 Task: Open Card Sales Contract Review in Board Competitive Intelligence Best Practices to Workspace Backup and Recovery Software and add a team member Softage.3@softage.net, a label Green, a checklist Asset Allocation, an attachment from your computer, a color Green and finally, add a card description 'Plan and execute company team-building conference with guest speakers on leadership' and a comment 'This task requires us to be adaptable and flexible, willing to adjust our approach as needed based on new information or feedback.'. Add a start date 'Jan 07, 1900' with a due date 'Jan 14, 1900'
Action: Mouse moved to (83, 307)
Screenshot: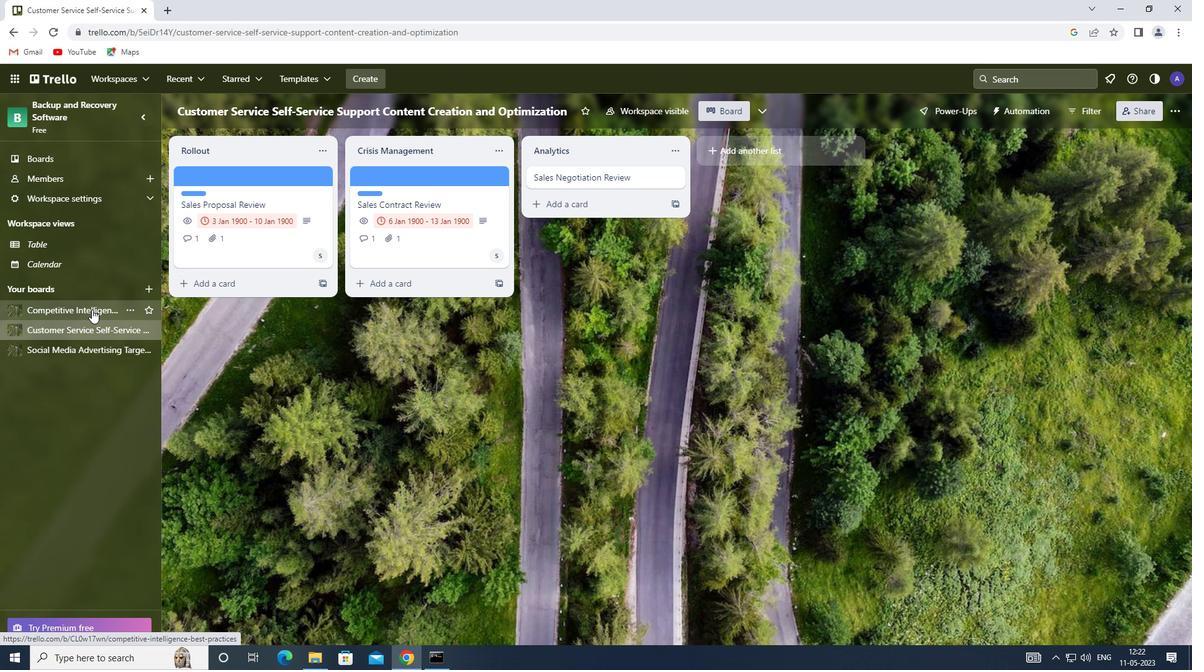 
Action: Mouse pressed left at (83, 307)
Screenshot: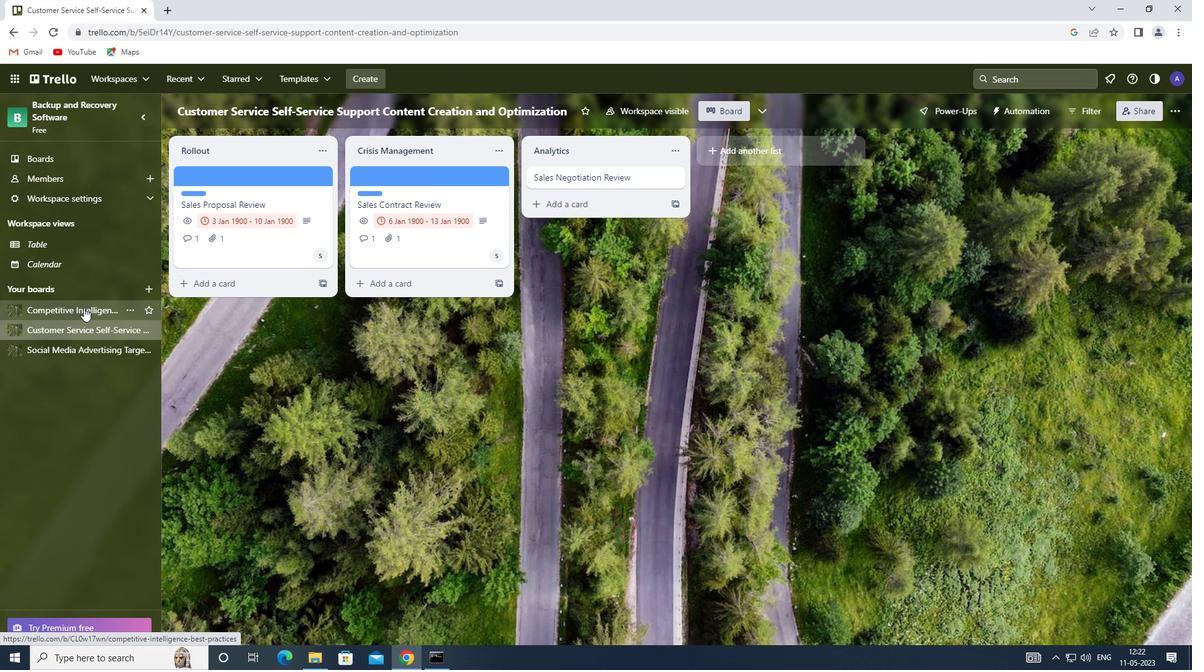 
Action: Mouse moved to (559, 172)
Screenshot: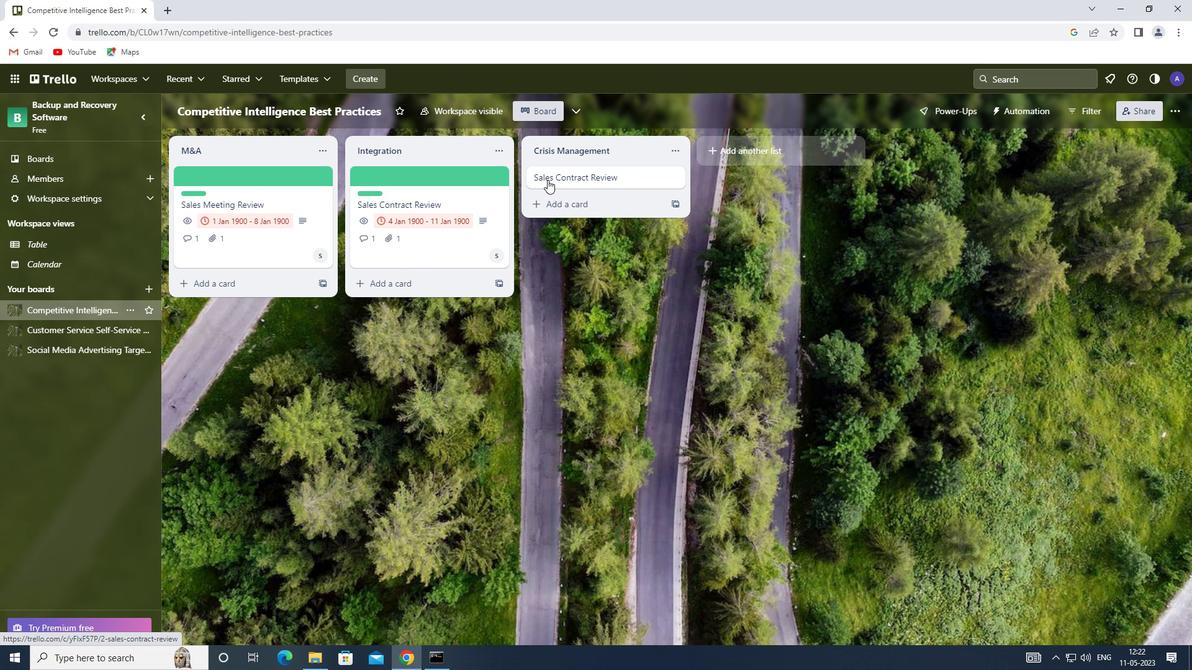 
Action: Mouse pressed left at (559, 172)
Screenshot: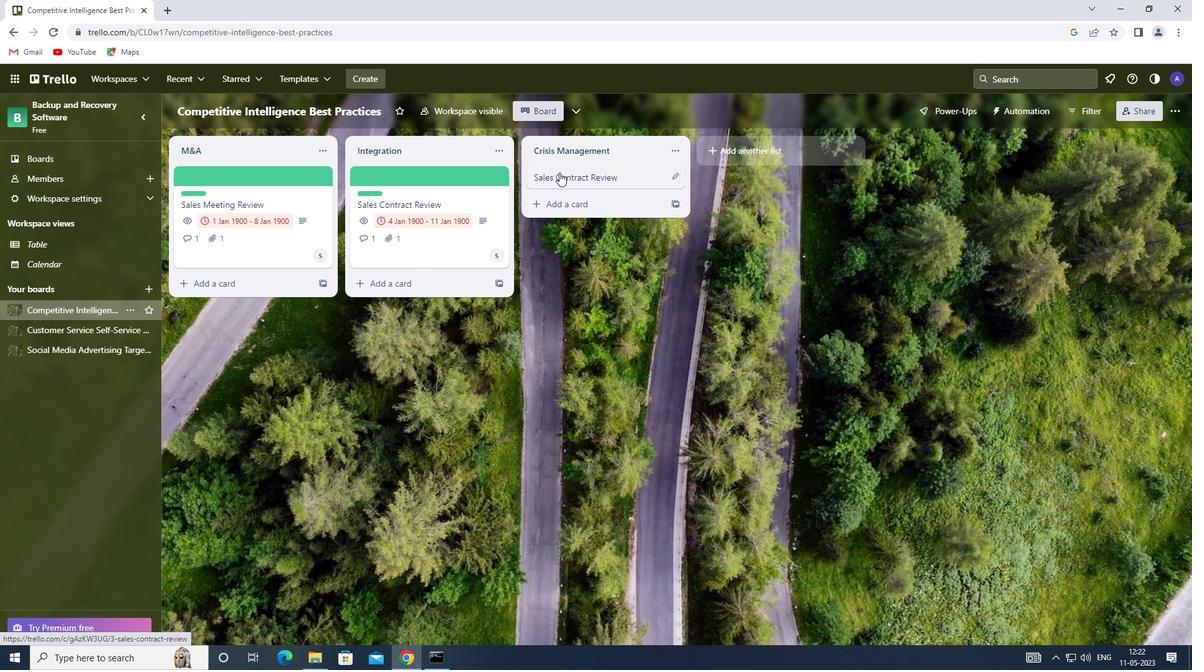 
Action: Mouse moved to (745, 219)
Screenshot: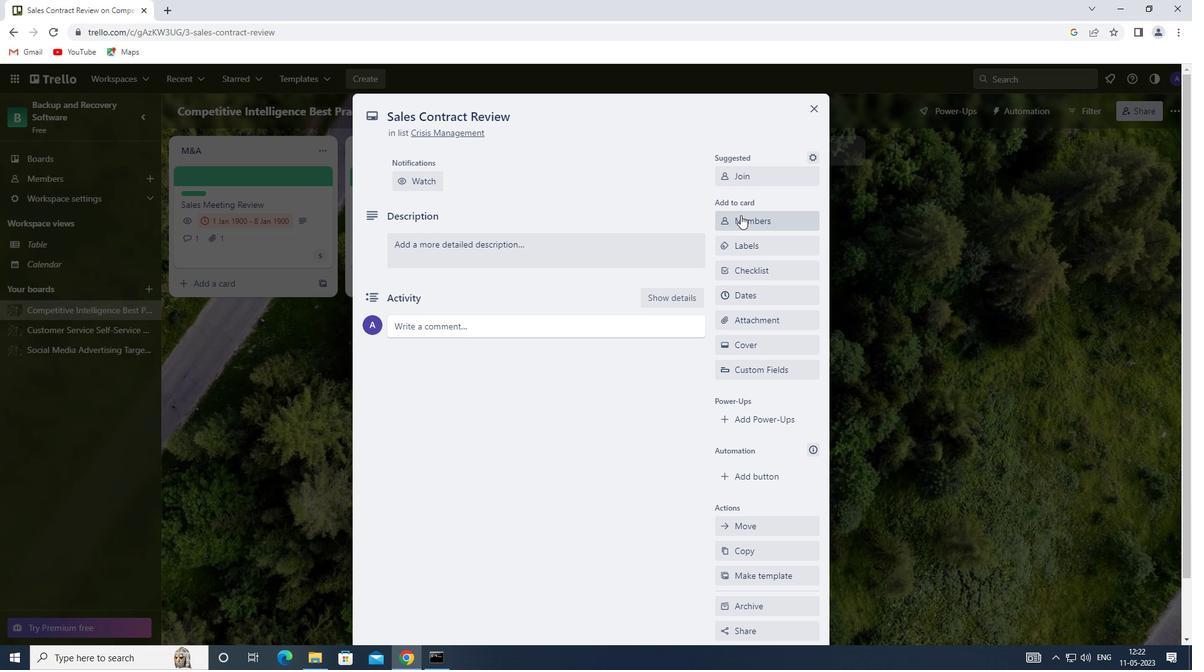 
Action: Mouse pressed left at (745, 219)
Screenshot: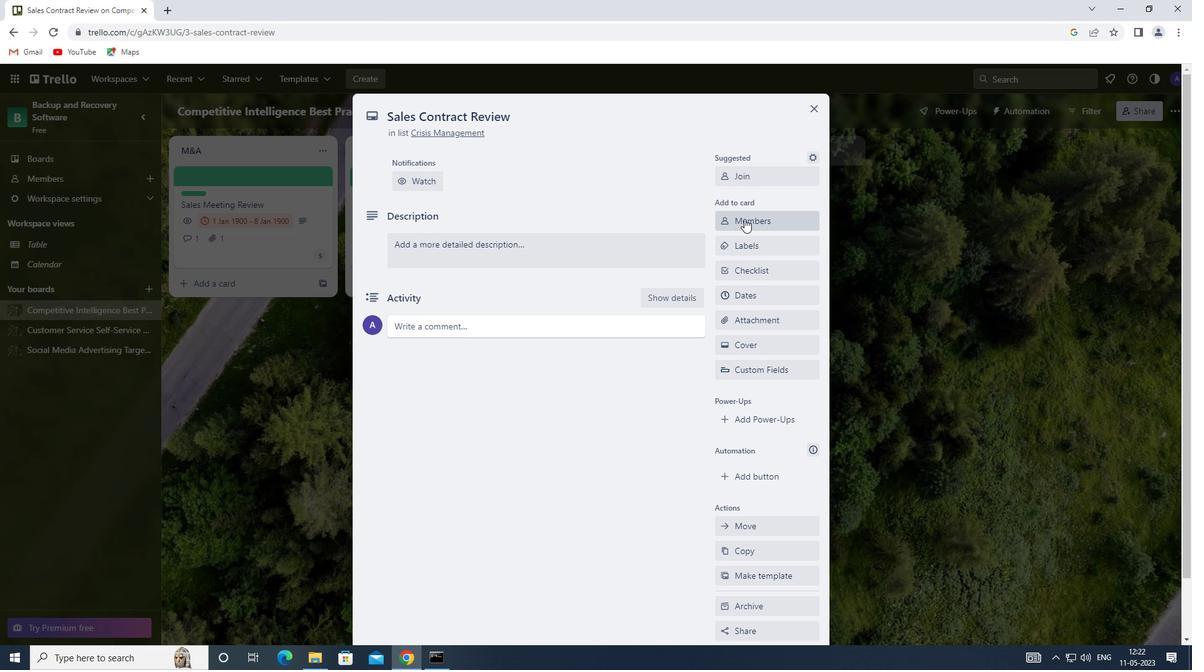
Action: Mouse moved to (748, 278)
Screenshot: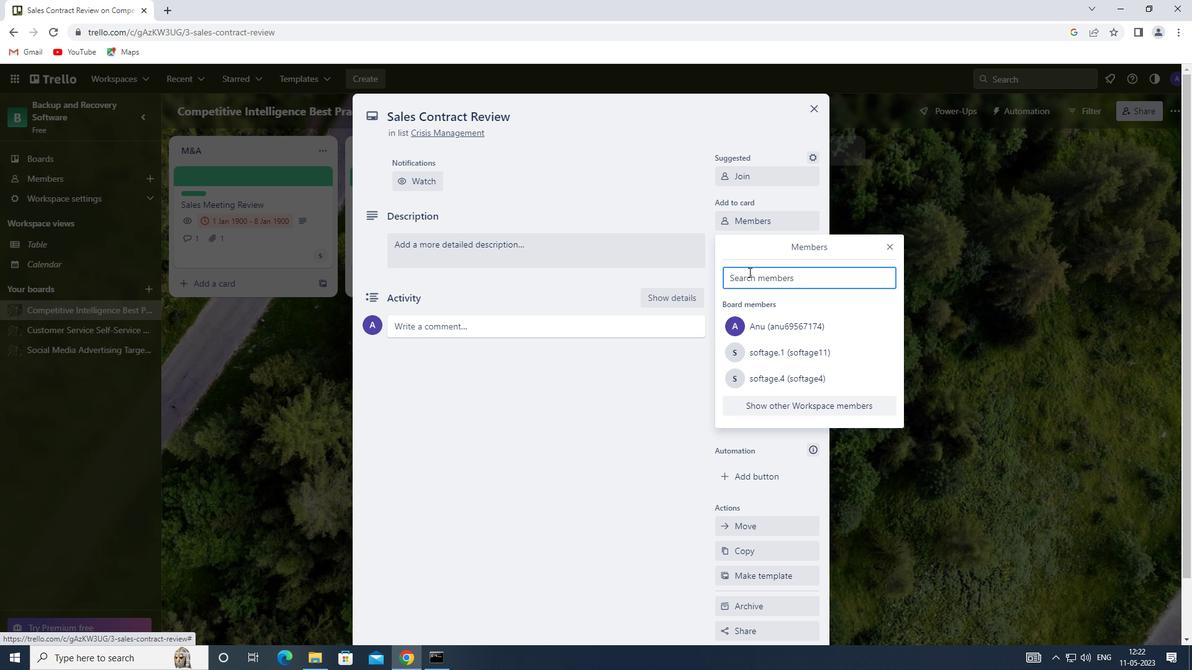 
Action: Mouse pressed left at (748, 278)
Screenshot: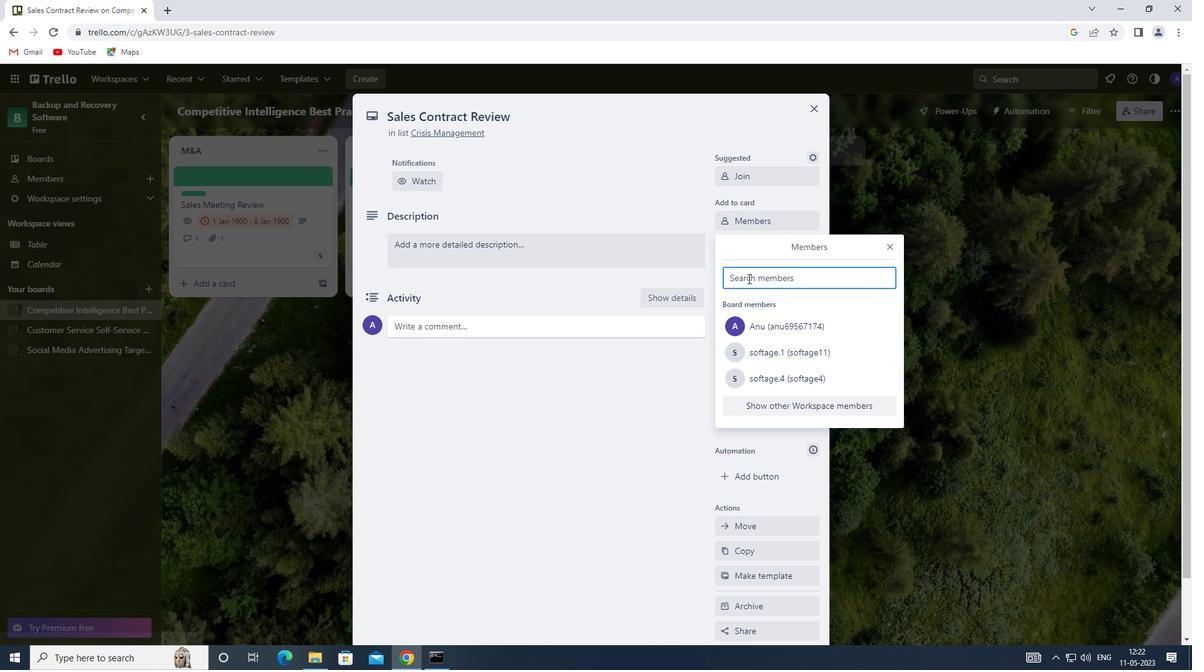 
Action: Key pressed <Key.shift>SOFTAGE.3<Key.shift>@SOFTAGE.NET
Screenshot: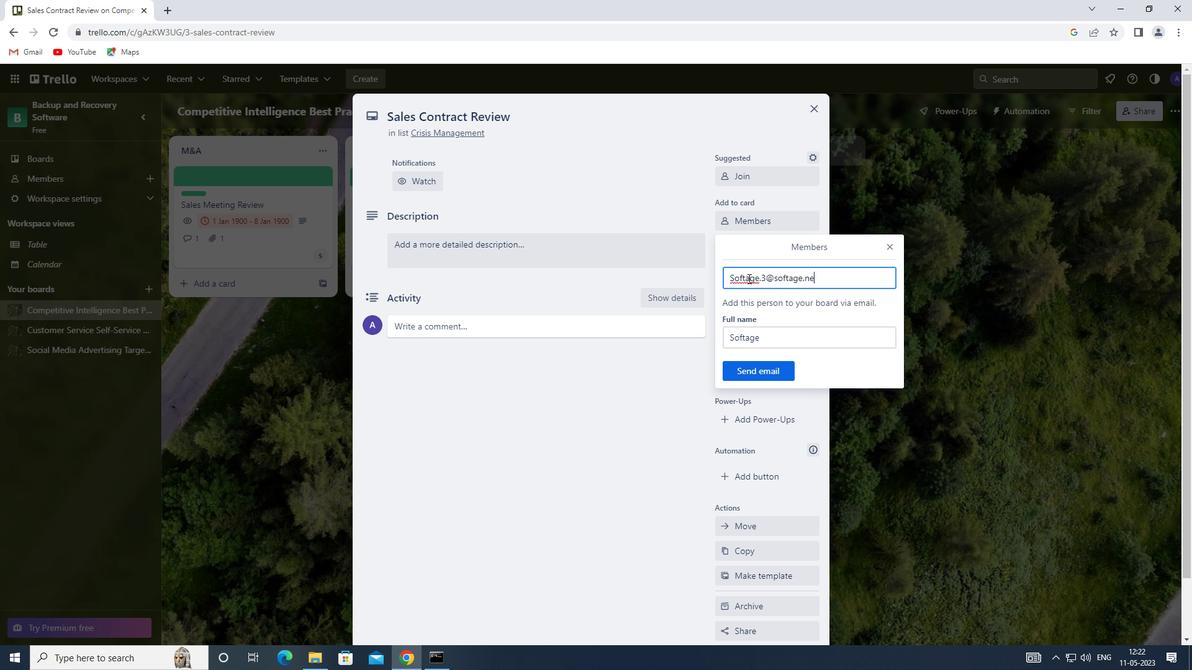 
Action: Mouse moved to (741, 371)
Screenshot: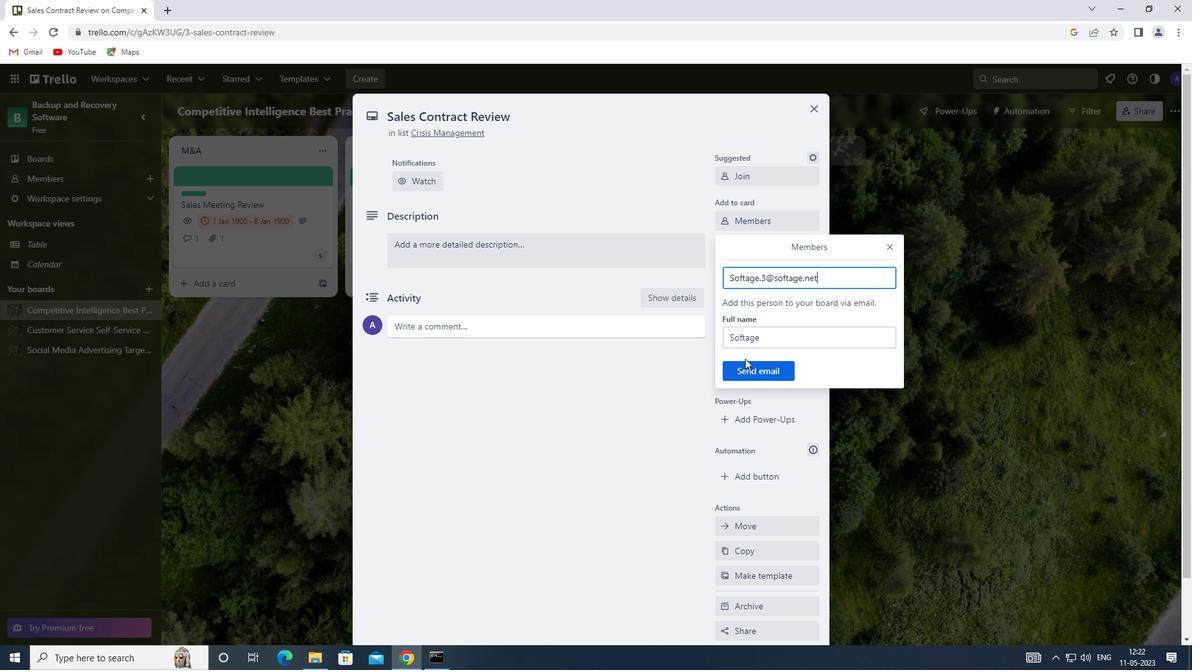 
Action: Mouse pressed left at (741, 371)
Screenshot: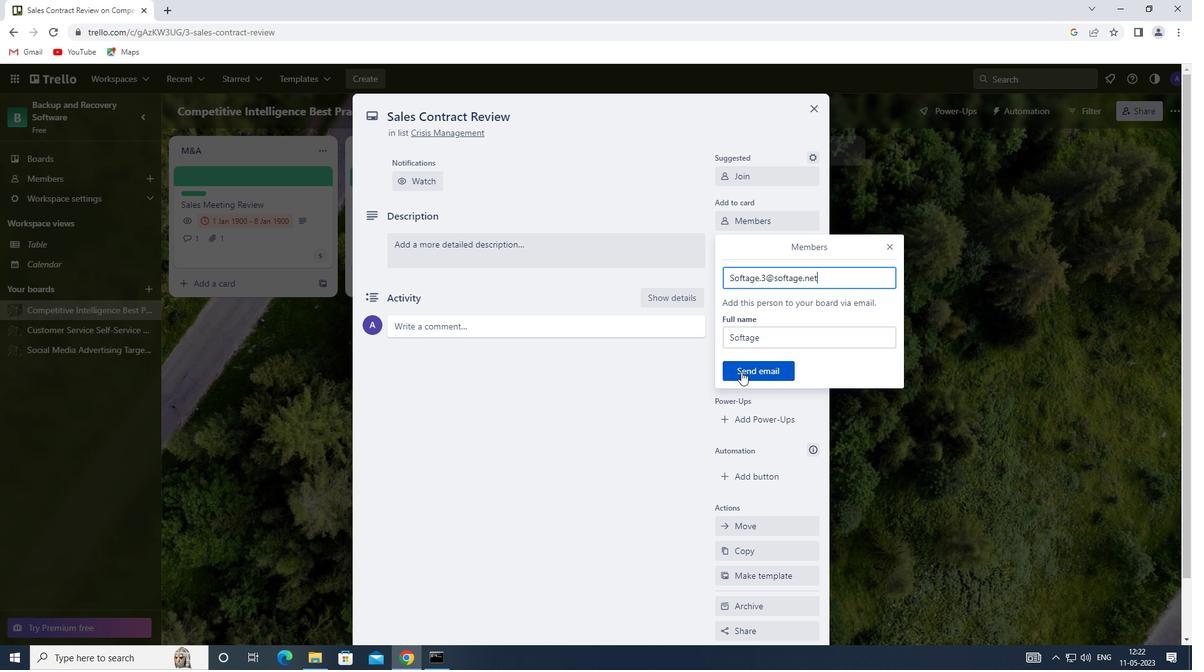 
Action: Mouse moved to (764, 245)
Screenshot: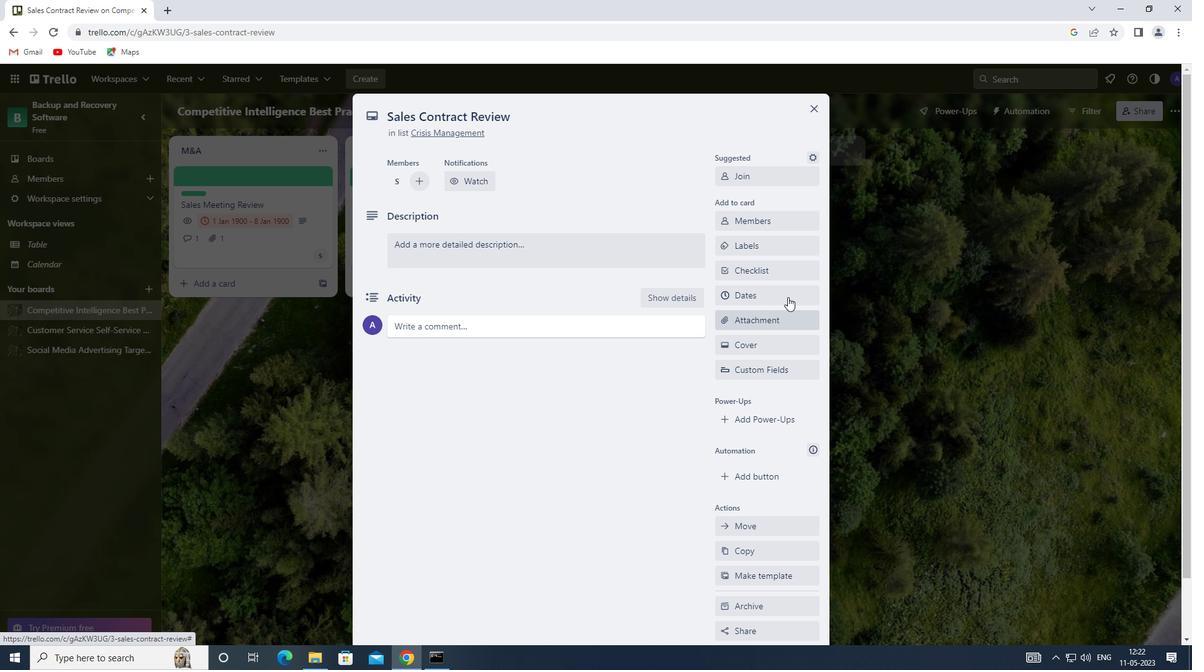
Action: Mouse pressed left at (764, 245)
Screenshot: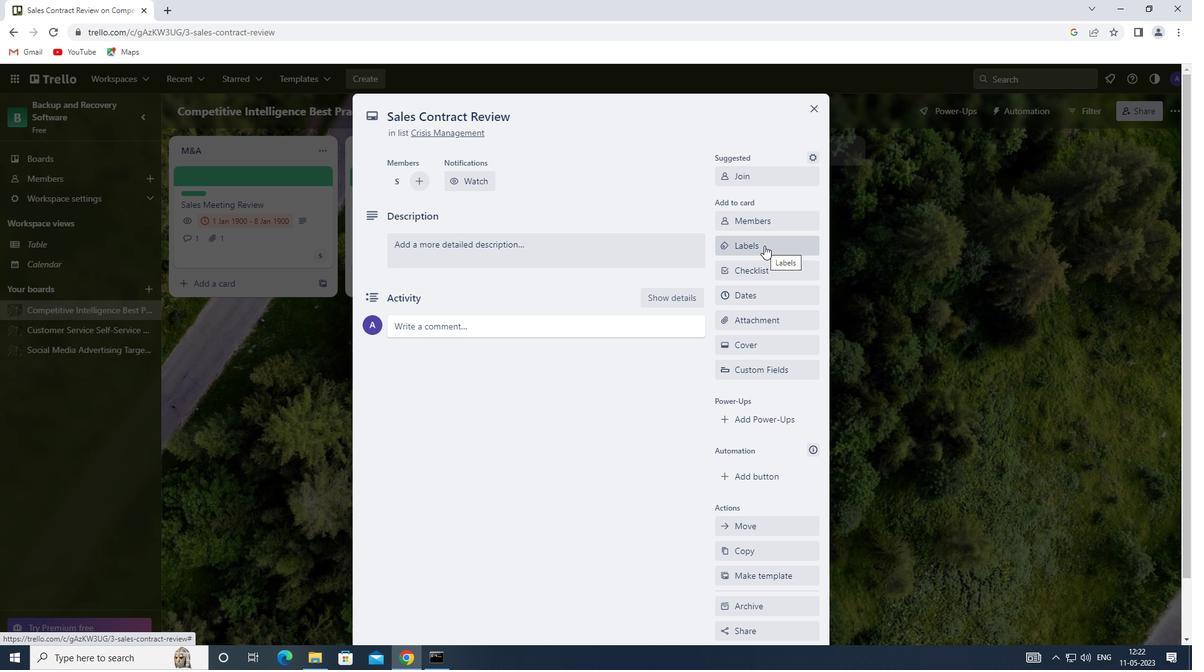 
Action: Mouse moved to (729, 348)
Screenshot: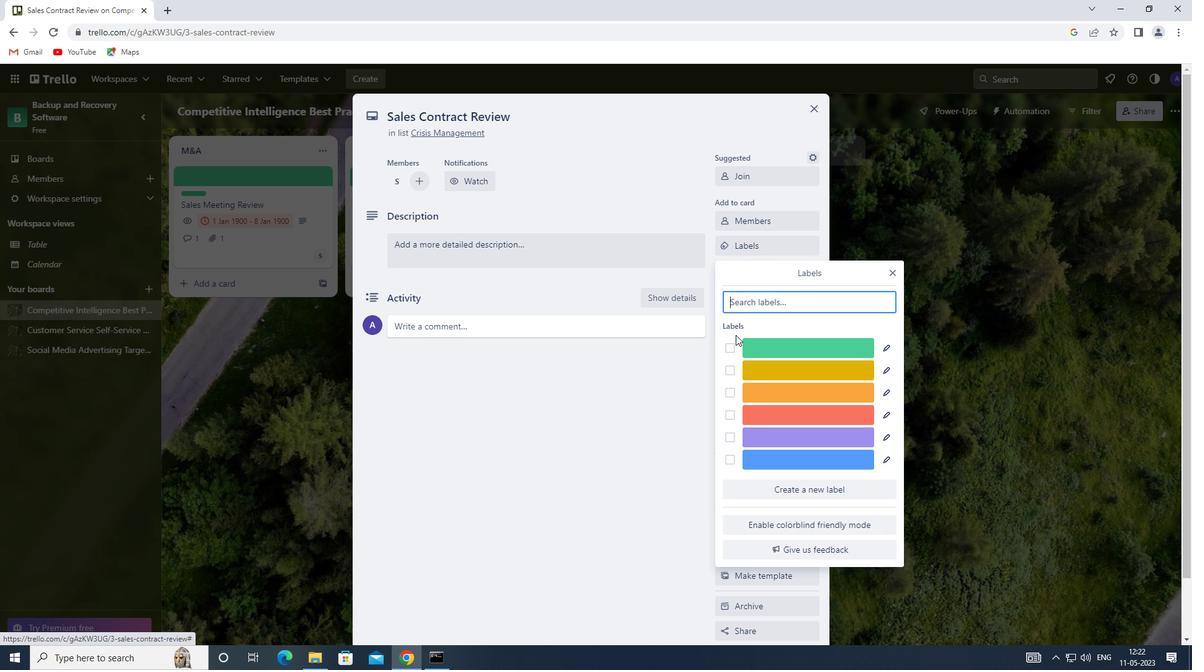 
Action: Mouse pressed left at (729, 348)
Screenshot: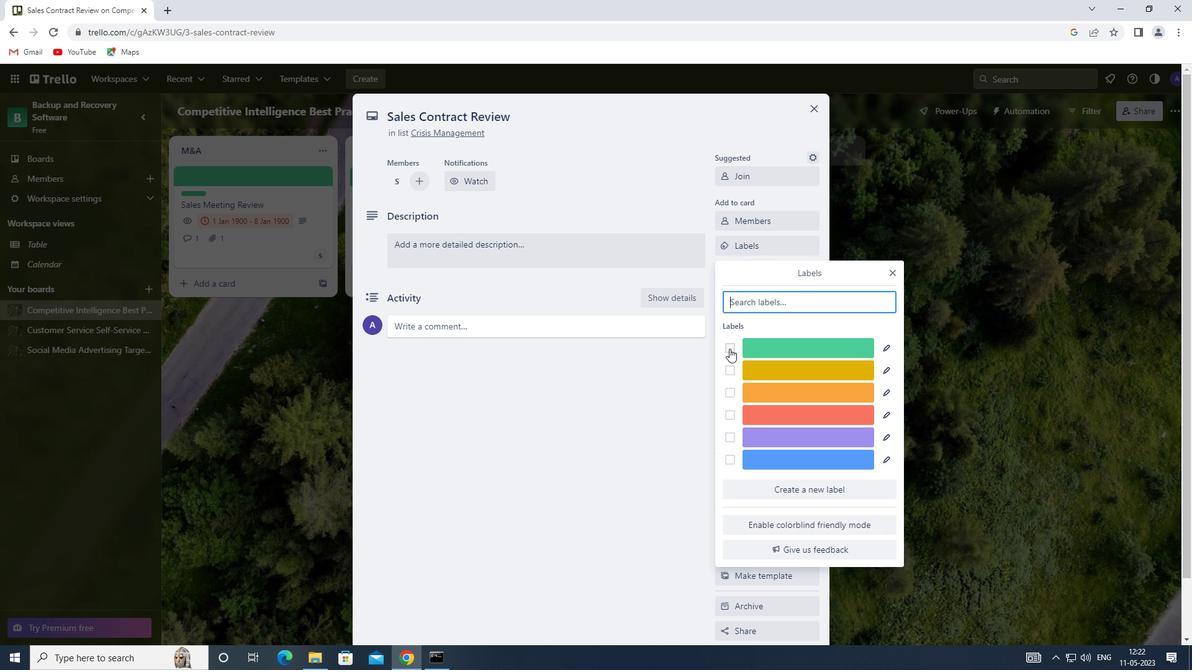 
Action: Mouse moved to (894, 270)
Screenshot: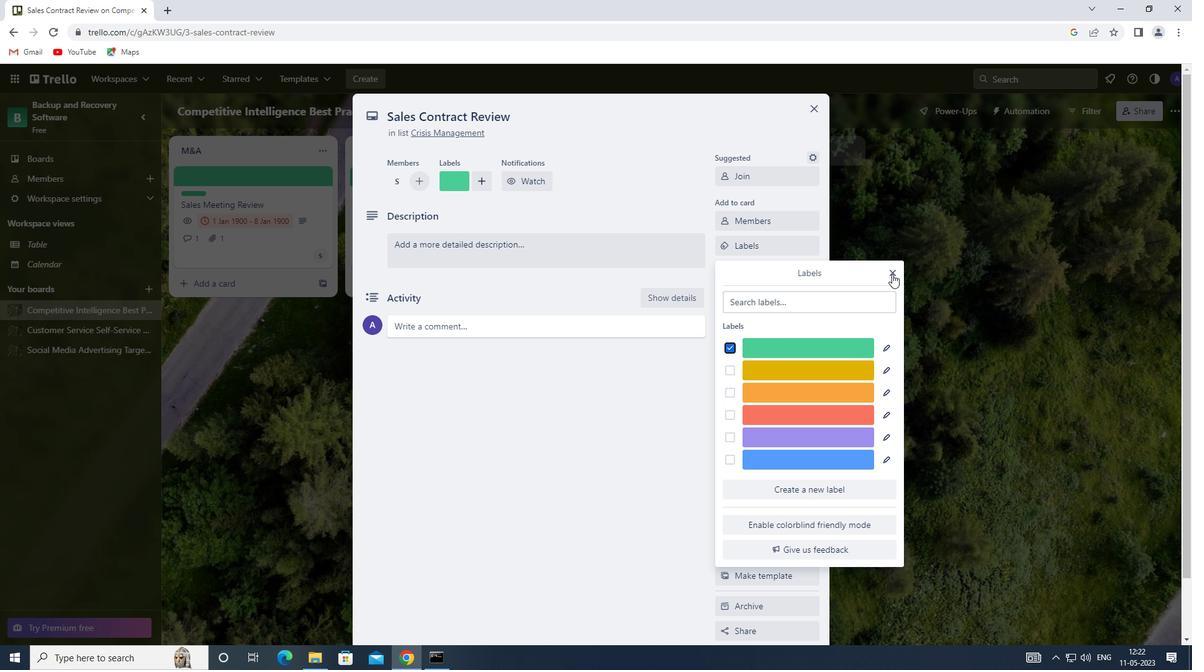 
Action: Mouse pressed left at (894, 270)
Screenshot: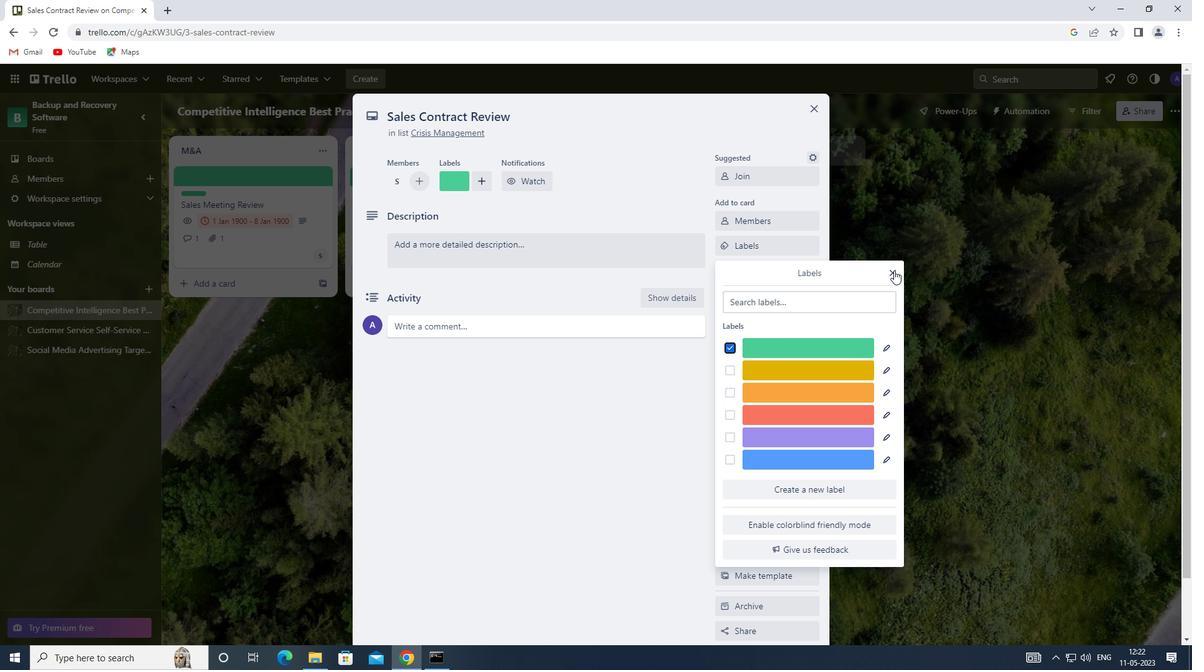 
Action: Mouse moved to (787, 271)
Screenshot: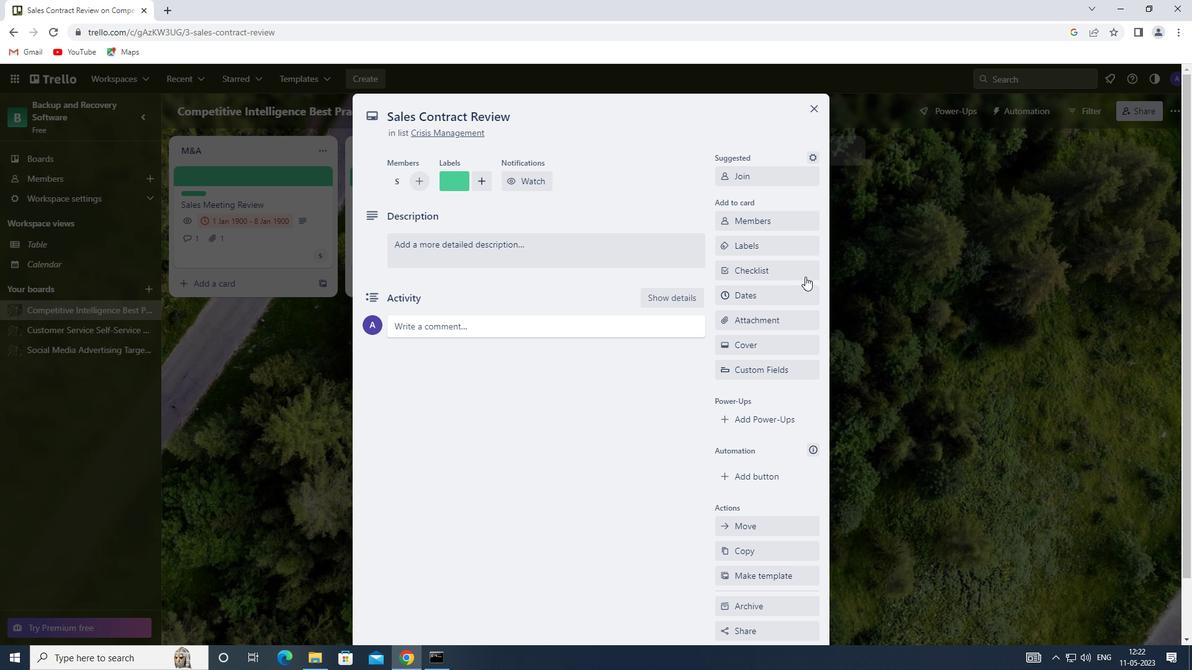 
Action: Mouse pressed left at (787, 271)
Screenshot: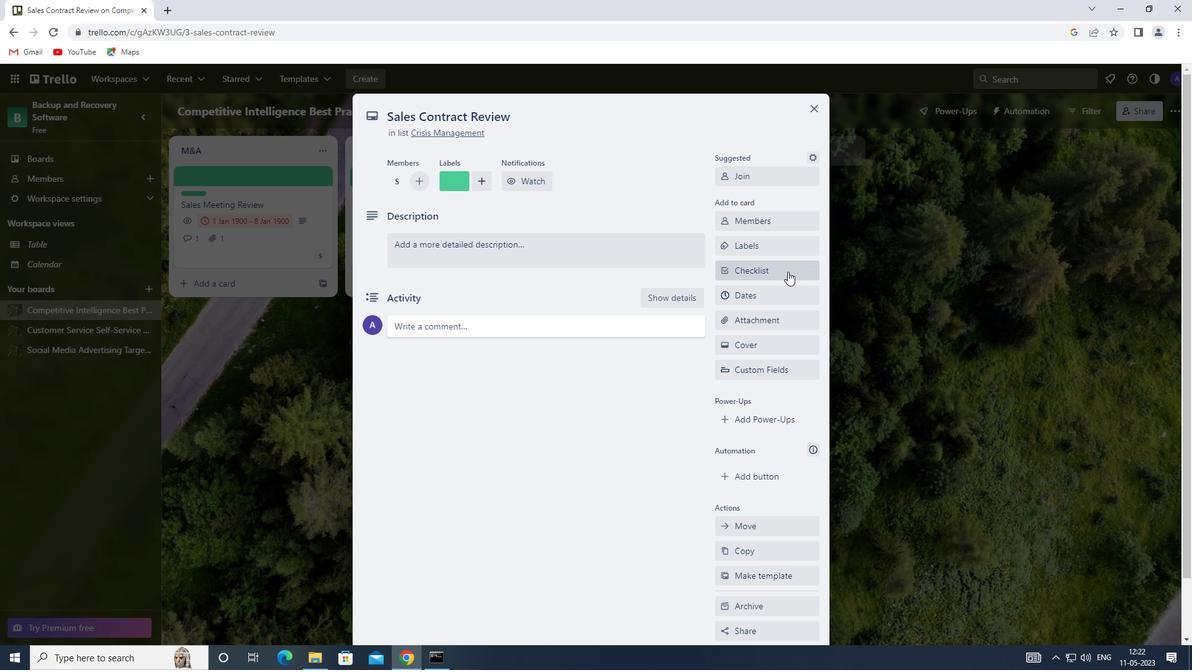 
Action: Mouse moved to (786, 340)
Screenshot: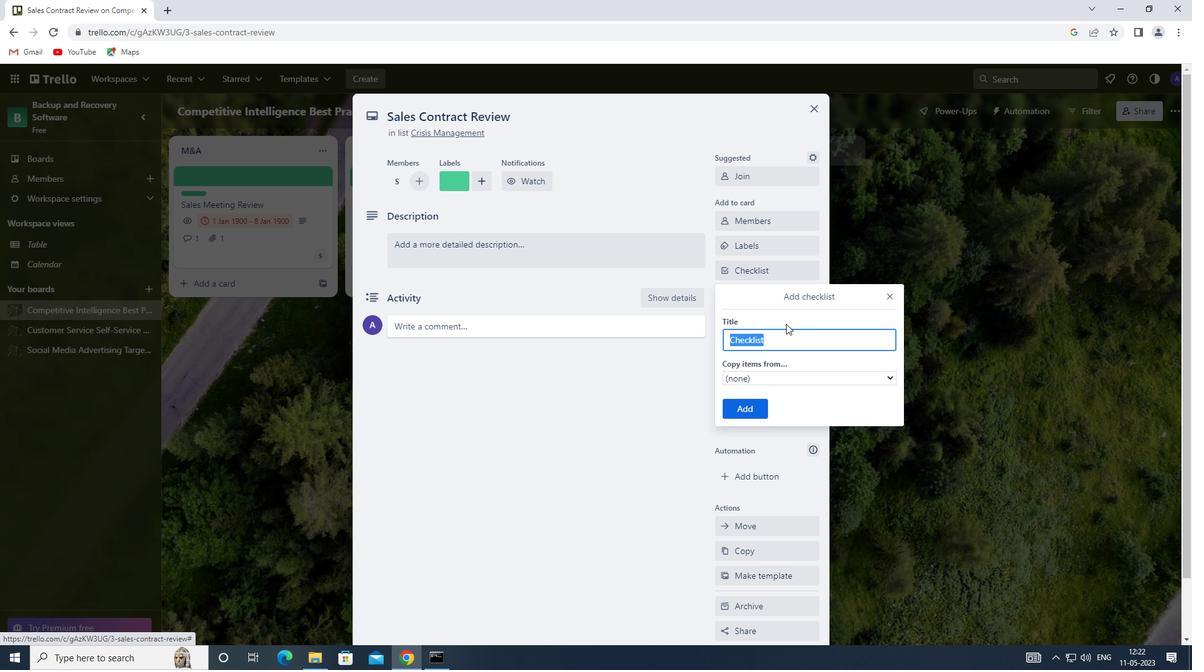 
Action: Key pressed <Key.shift>ASSET<Key.space><Key.shift><Key.shift><Key.shift><Key.shift><Key.shift>ALLOCATION
Screenshot: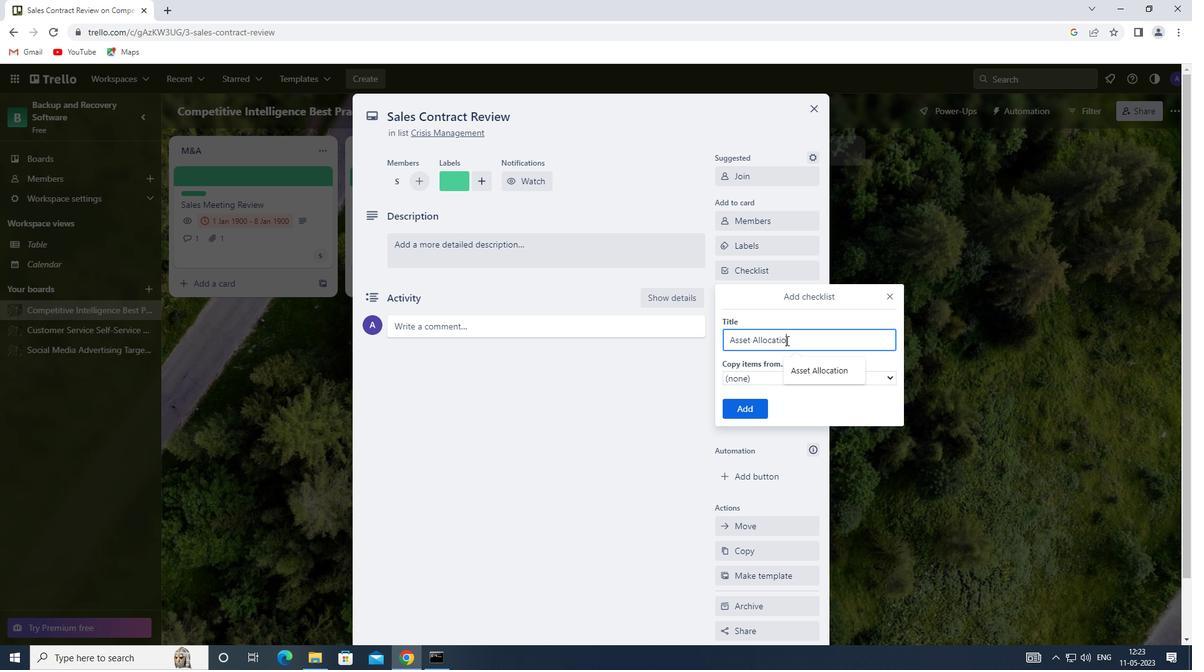 
Action: Mouse moved to (736, 409)
Screenshot: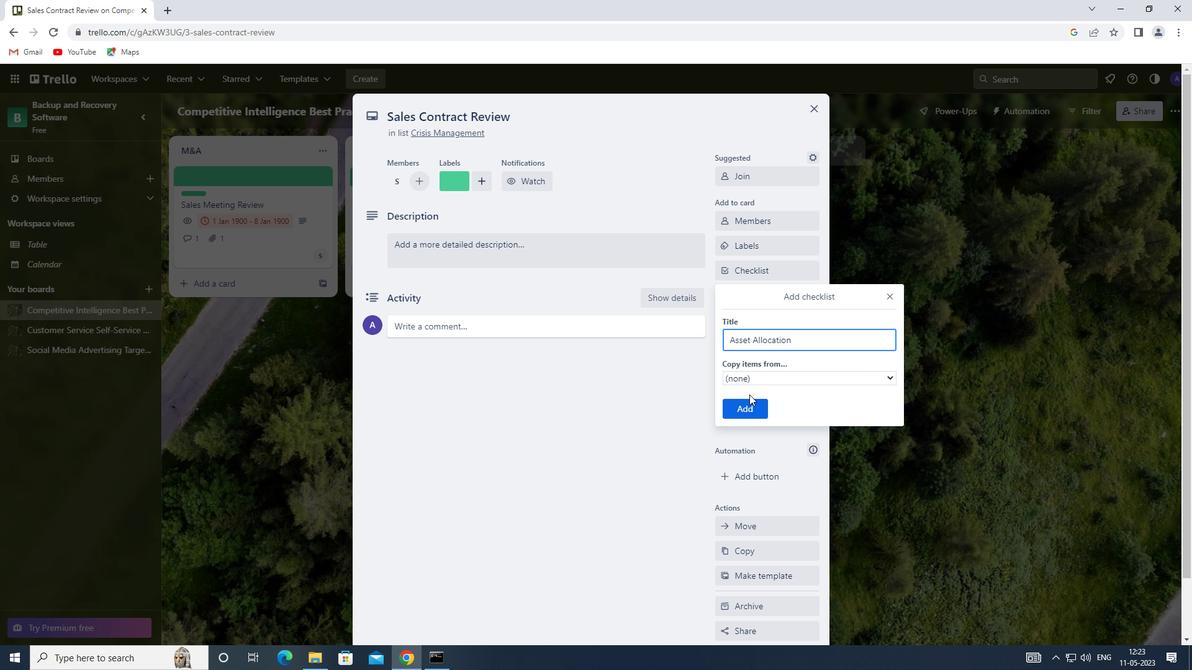 
Action: Mouse pressed left at (736, 409)
Screenshot: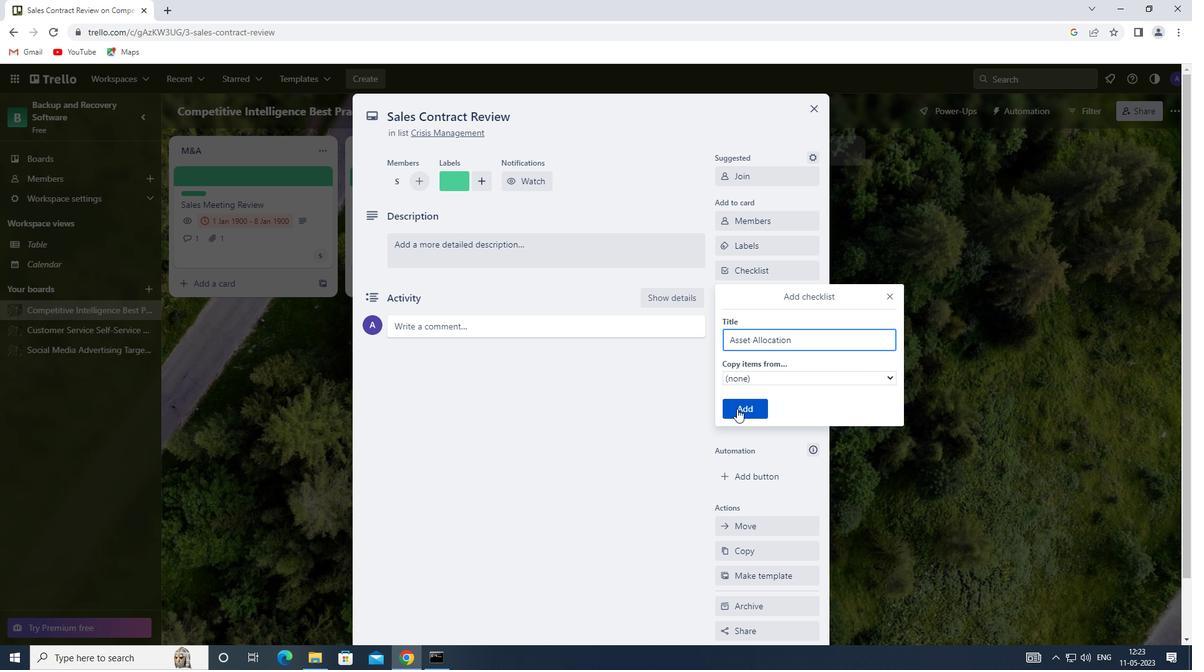 
Action: Mouse moved to (751, 324)
Screenshot: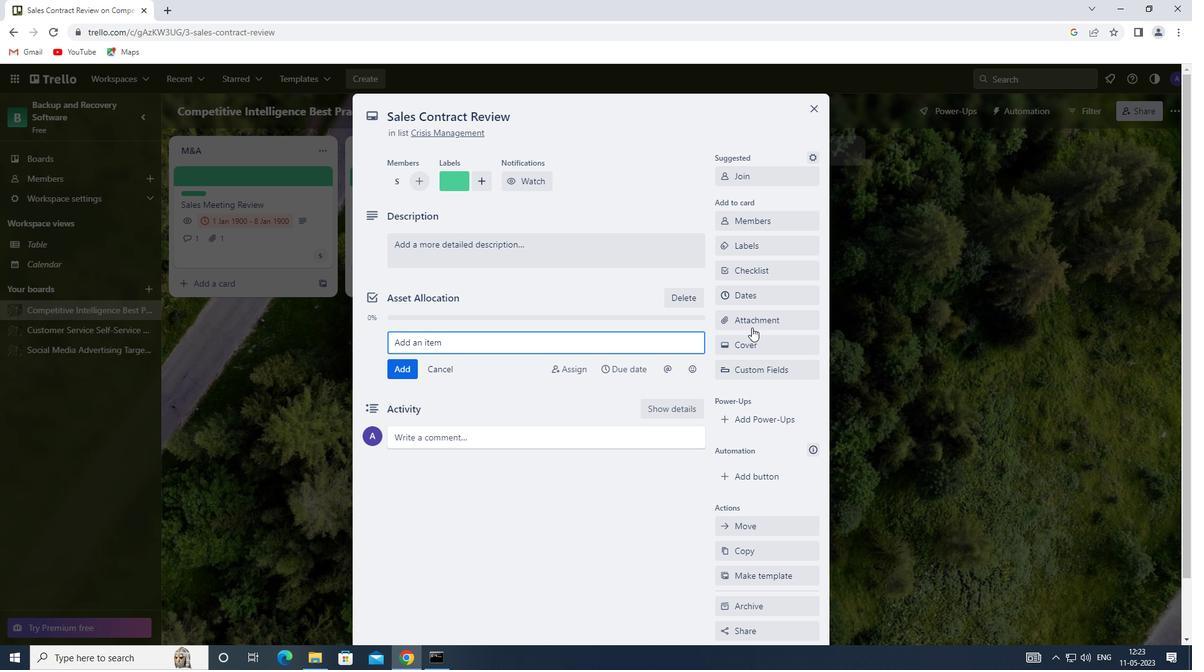 
Action: Mouse pressed left at (751, 324)
Screenshot: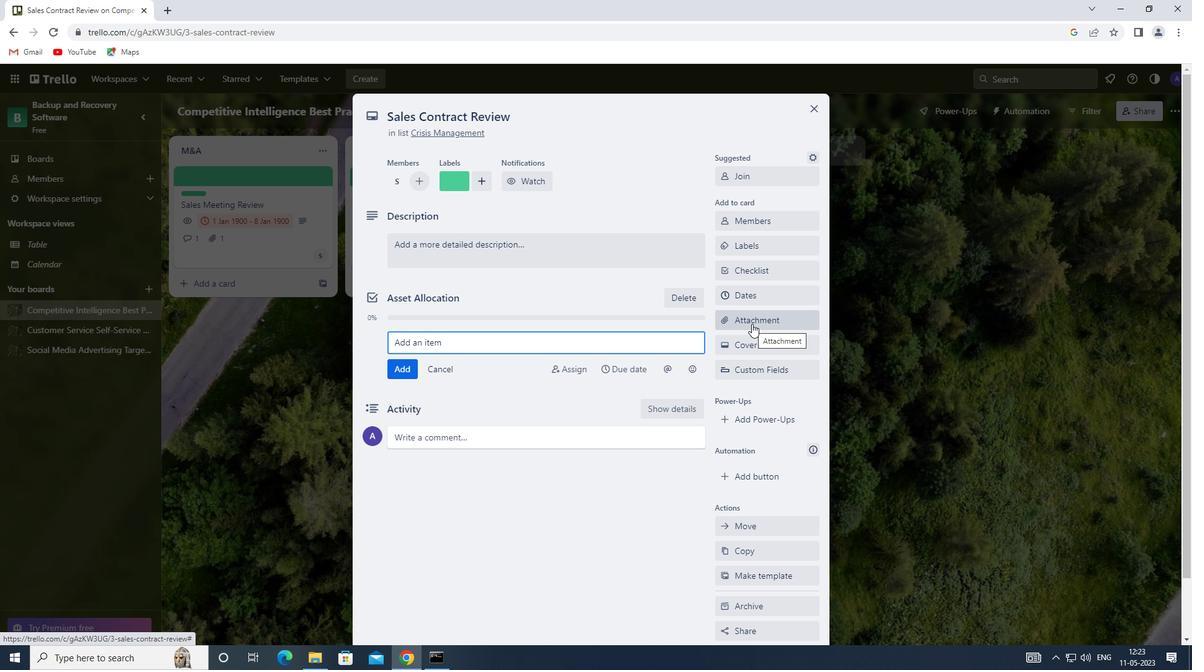 
Action: Mouse moved to (749, 367)
Screenshot: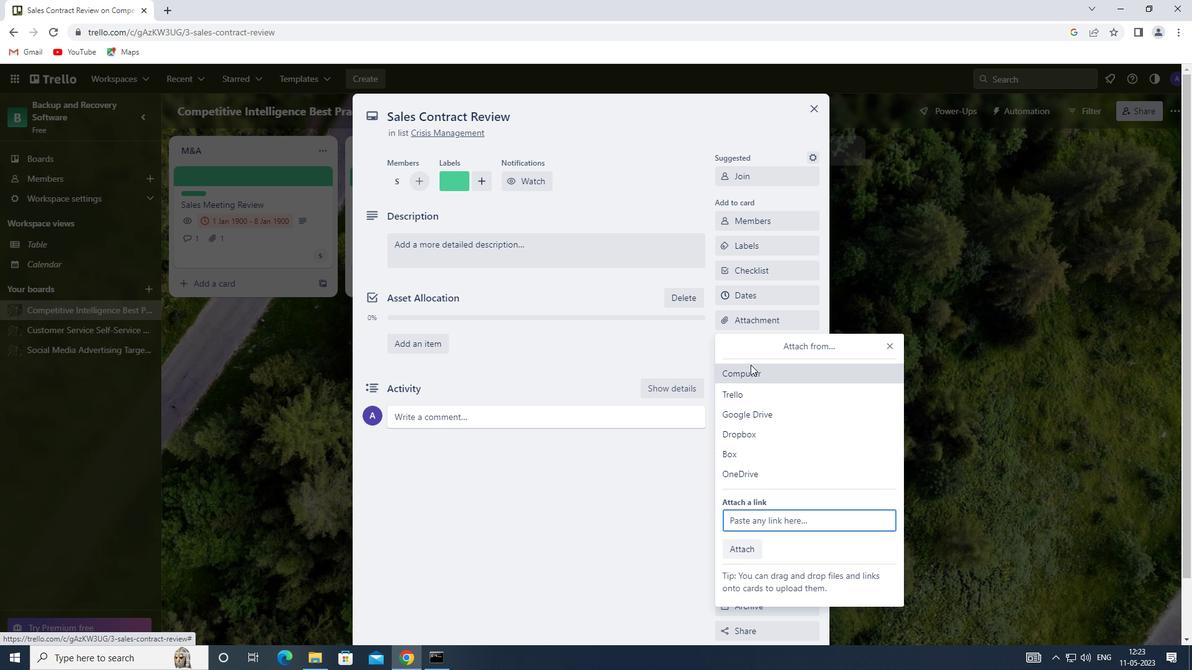 
Action: Mouse pressed left at (749, 367)
Screenshot: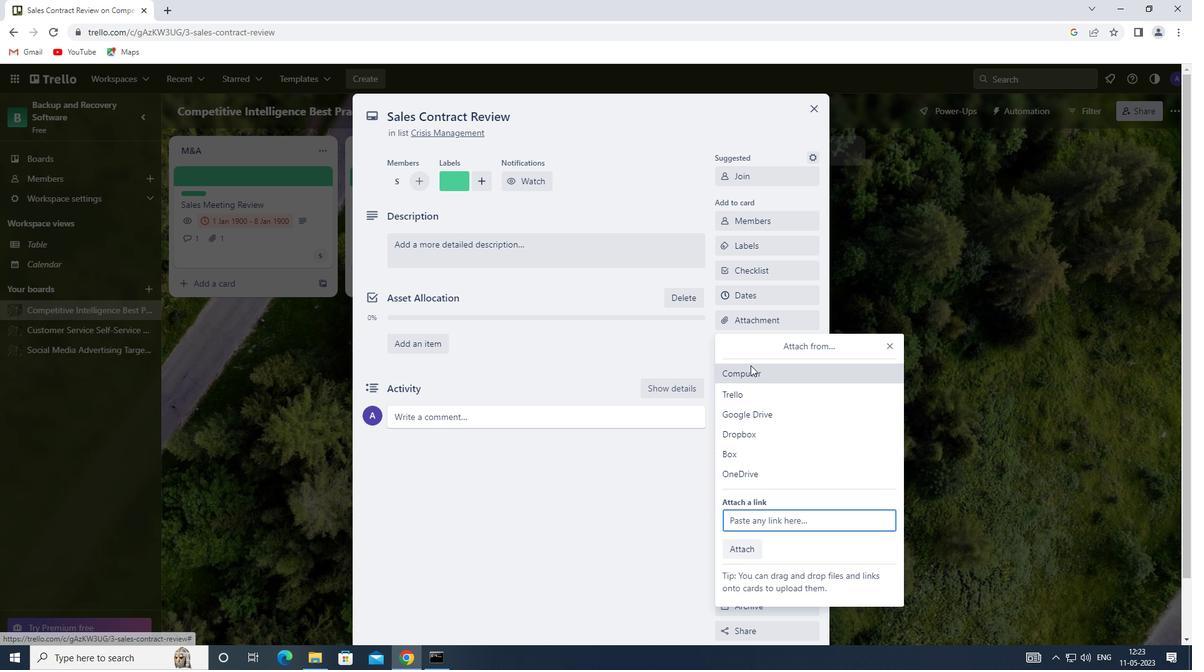 
Action: Mouse moved to (224, 225)
Screenshot: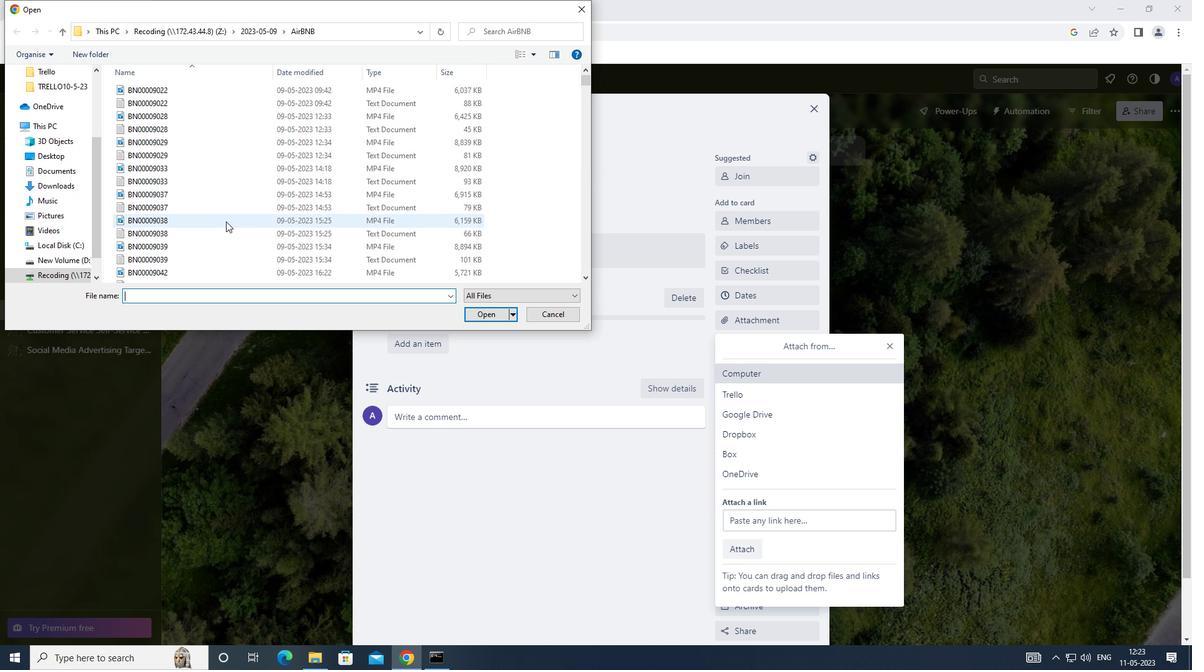 
Action: Mouse pressed left at (224, 225)
Screenshot: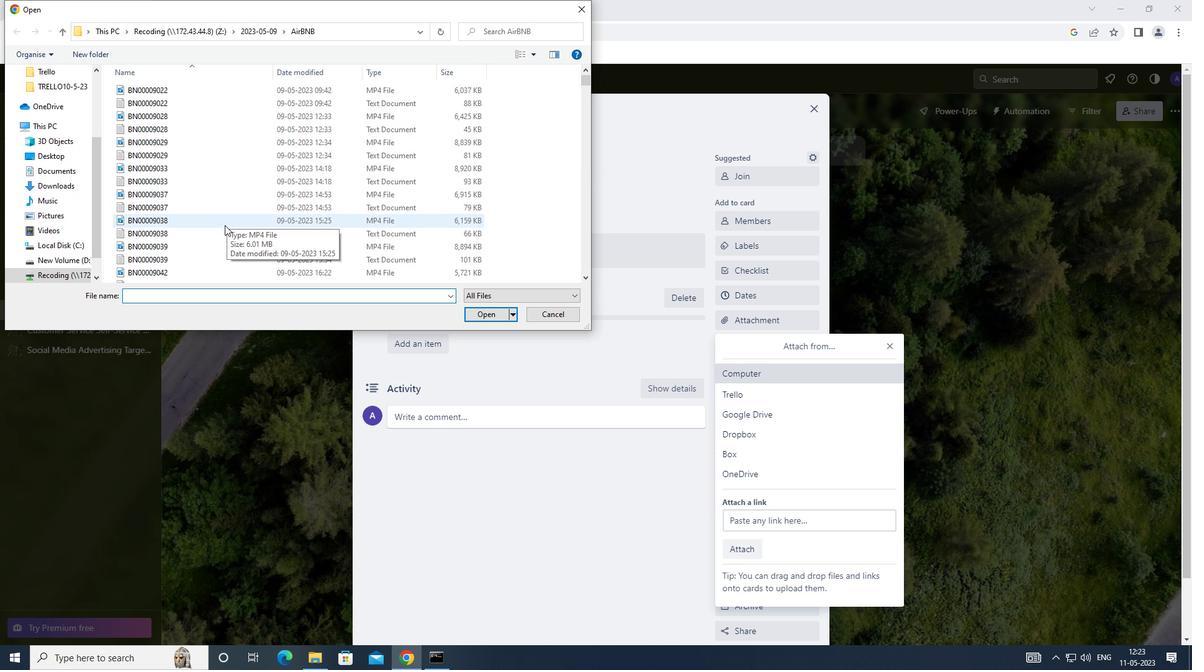 
Action: Mouse moved to (492, 306)
Screenshot: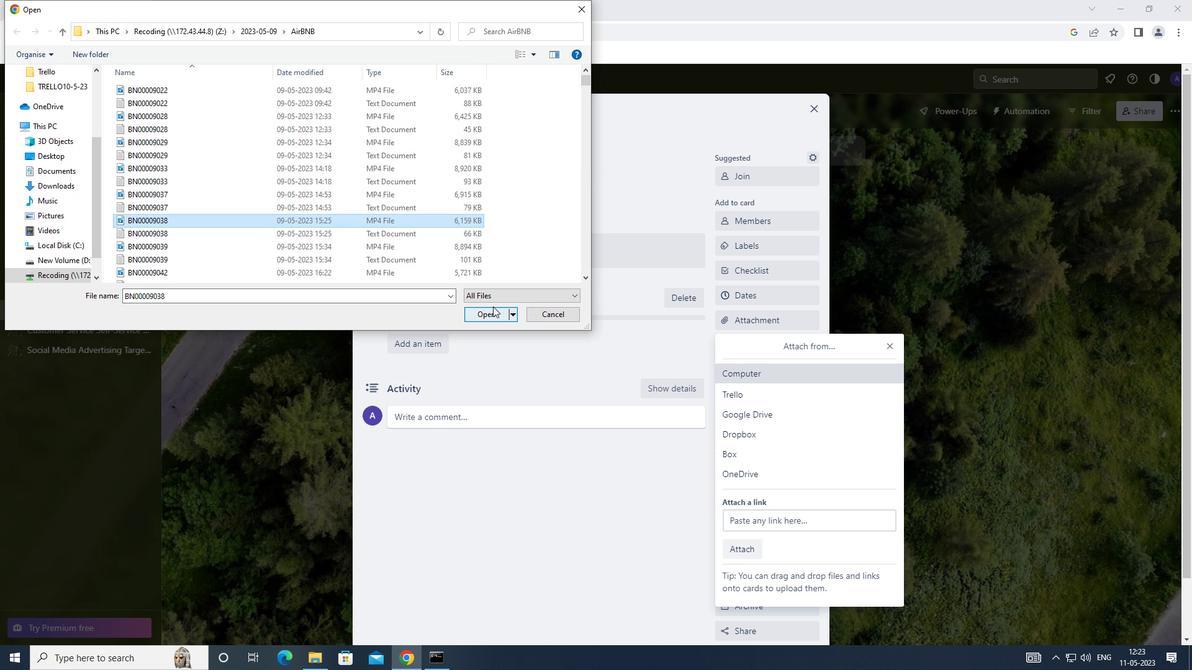 
Action: Mouse pressed left at (492, 306)
Screenshot: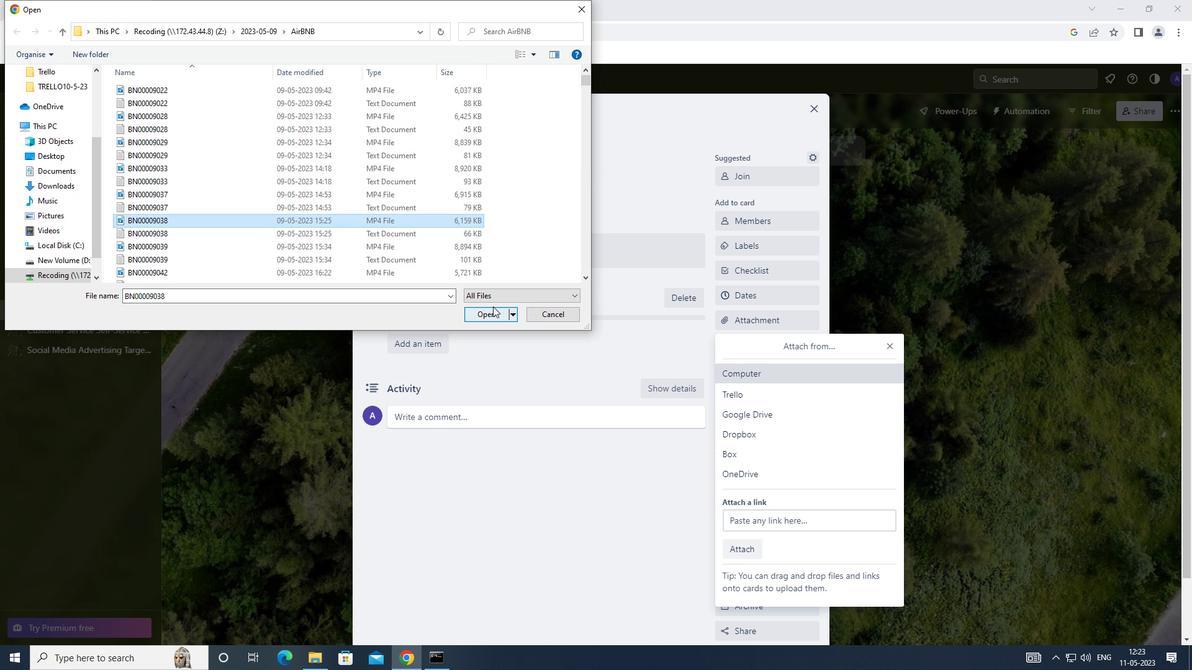 
Action: Mouse moved to (746, 343)
Screenshot: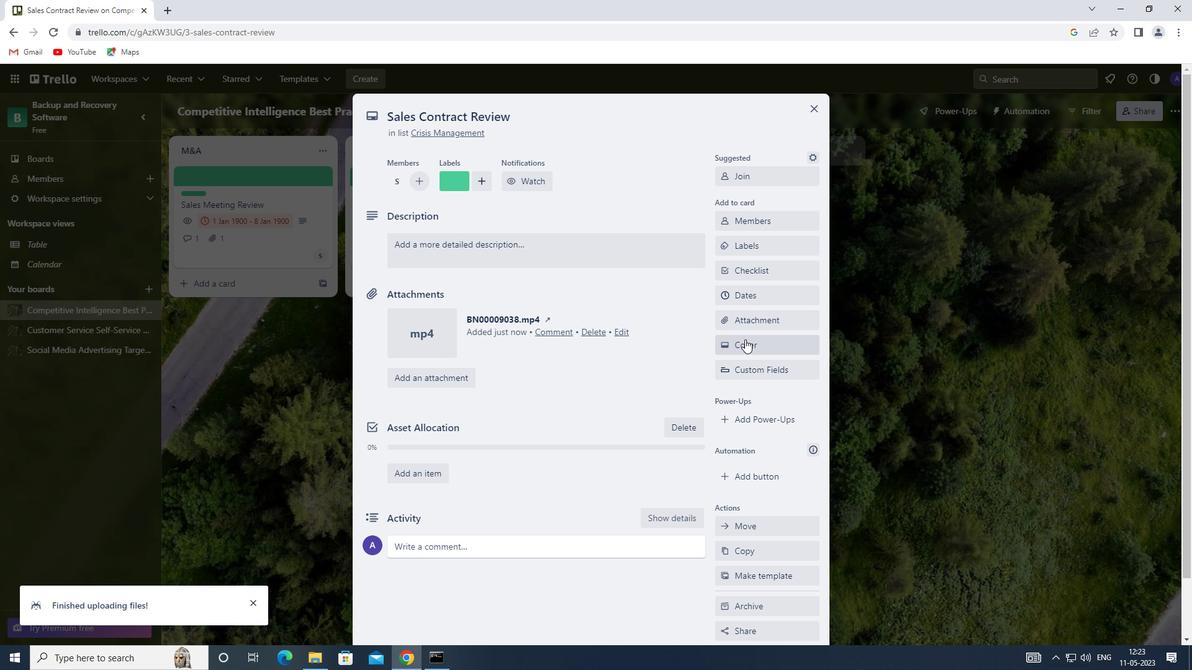 
Action: Mouse pressed left at (746, 343)
Screenshot: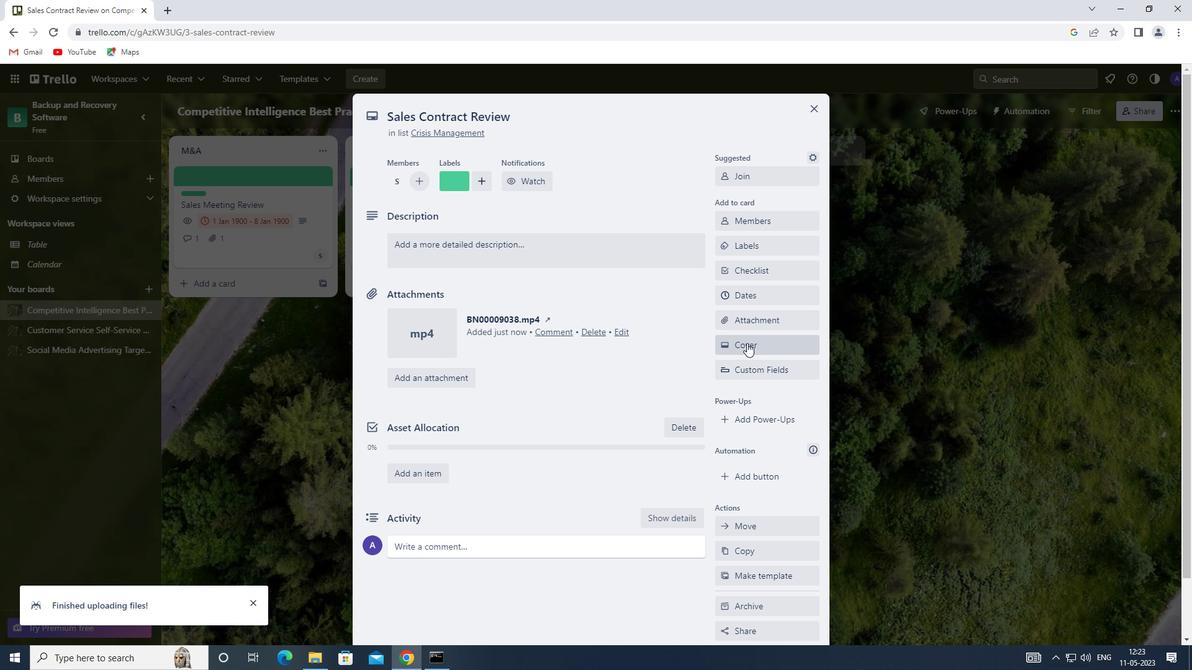 
Action: Mouse moved to (734, 396)
Screenshot: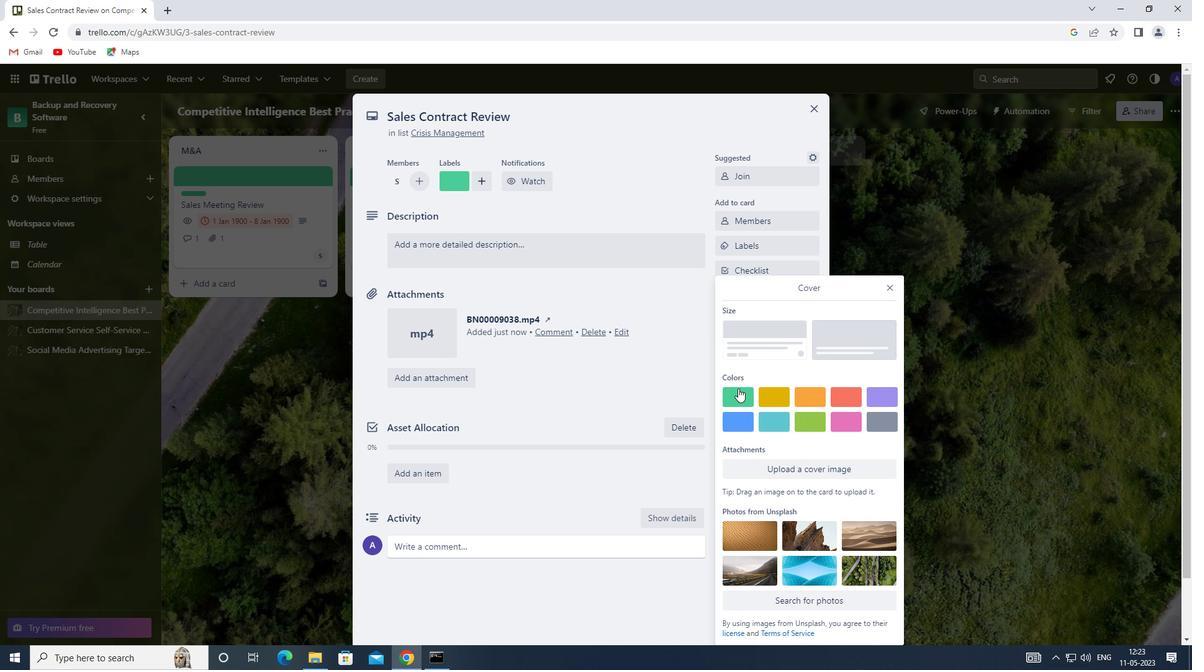 
Action: Mouse pressed left at (734, 396)
Screenshot: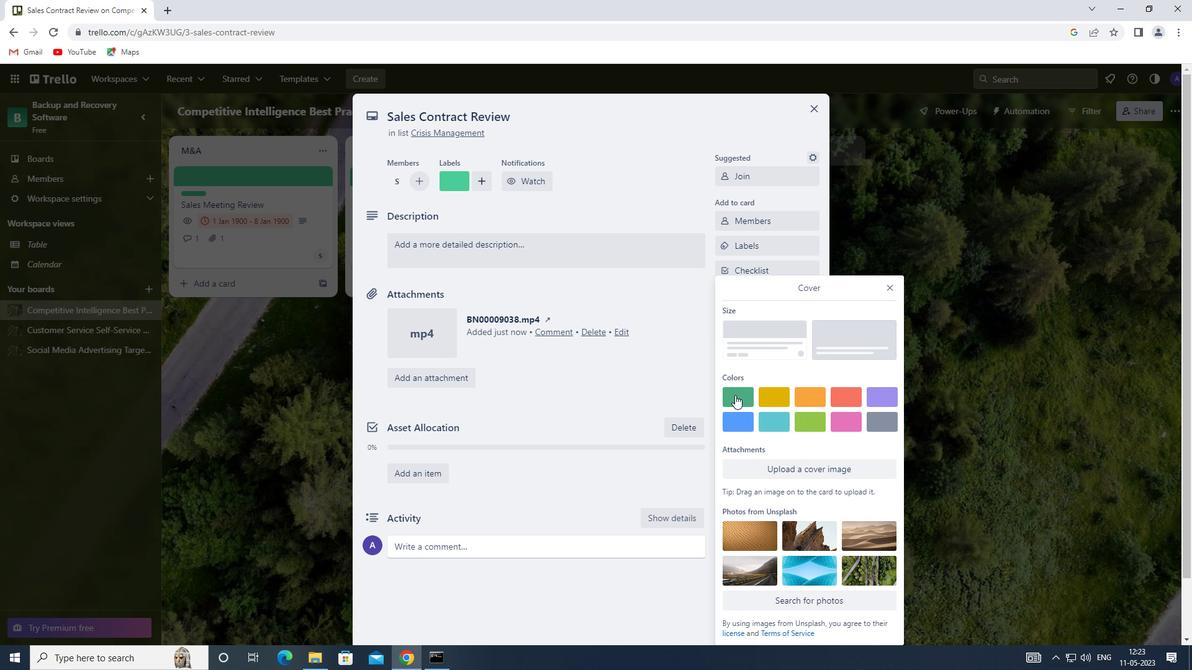 
Action: Mouse moved to (890, 266)
Screenshot: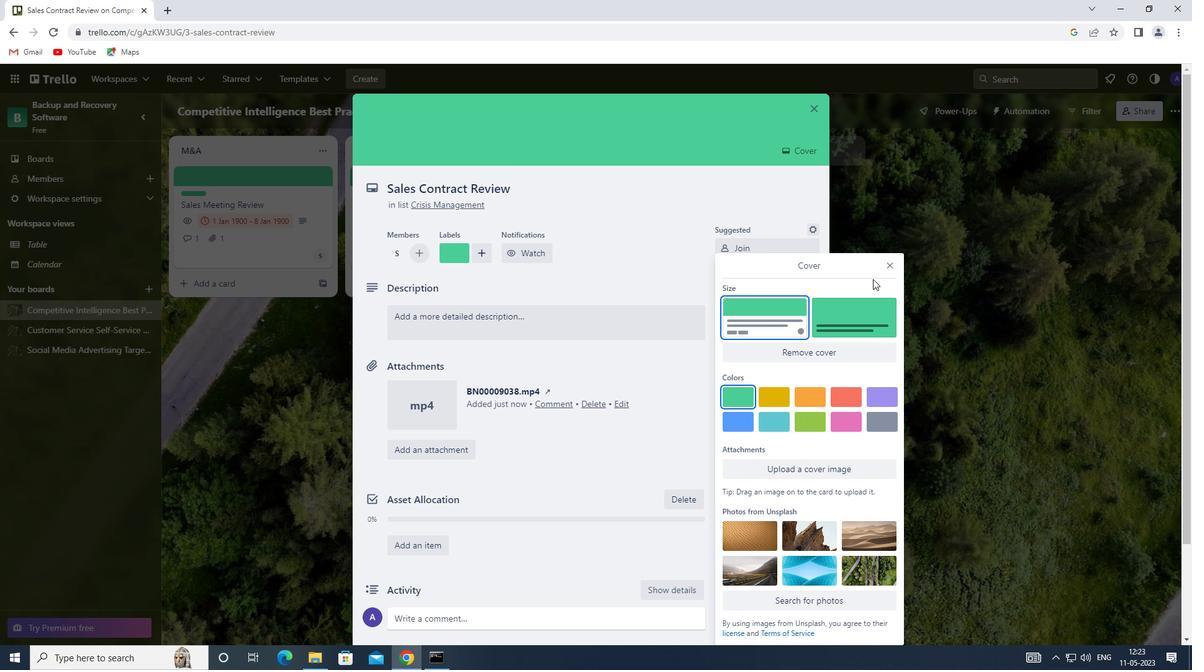 
Action: Mouse pressed left at (890, 266)
Screenshot: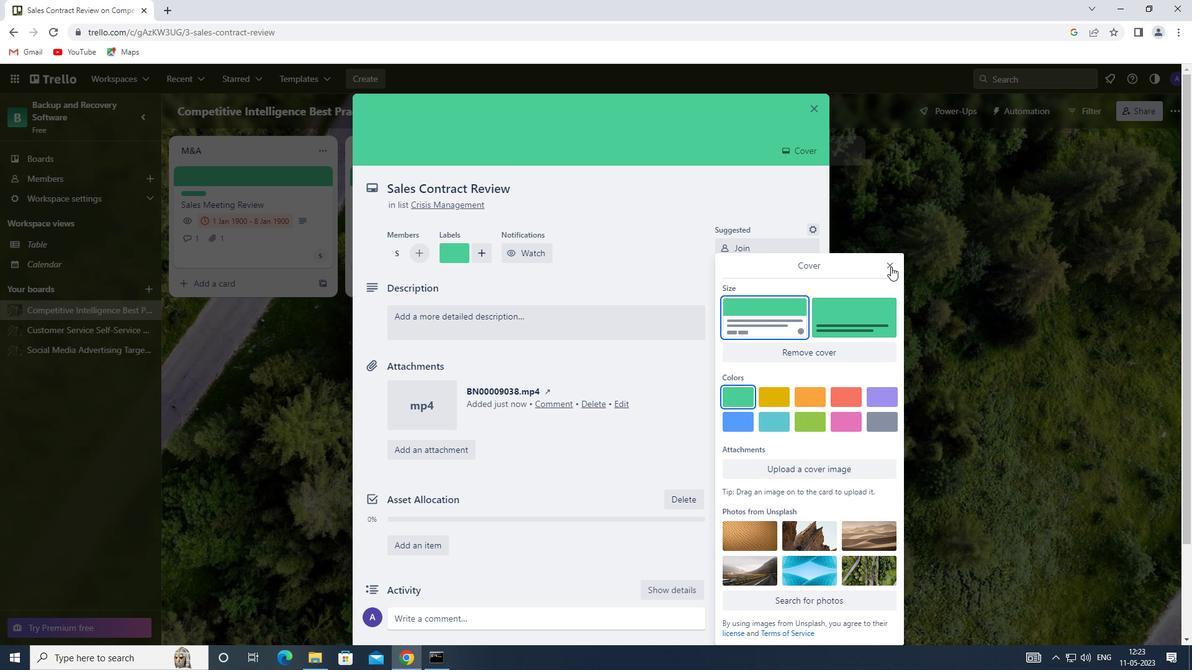 
Action: Mouse moved to (435, 323)
Screenshot: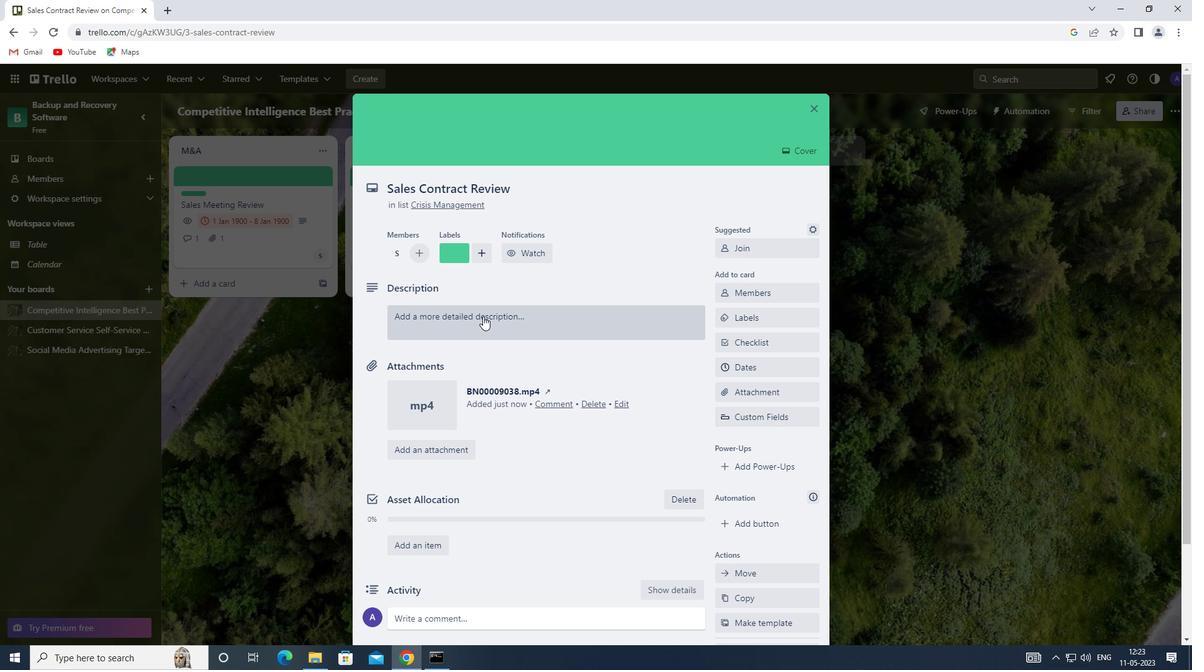 
Action: Mouse pressed left at (435, 323)
Screenshot: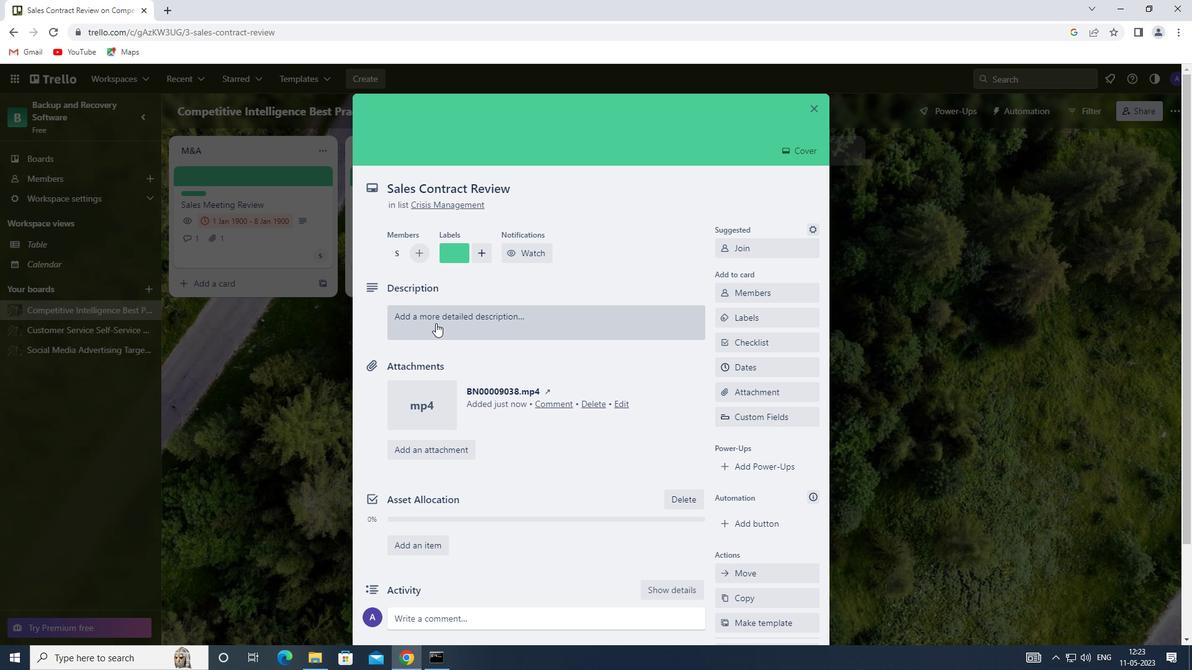 
Action: Mouse moved to (405, 365)
Screenshot: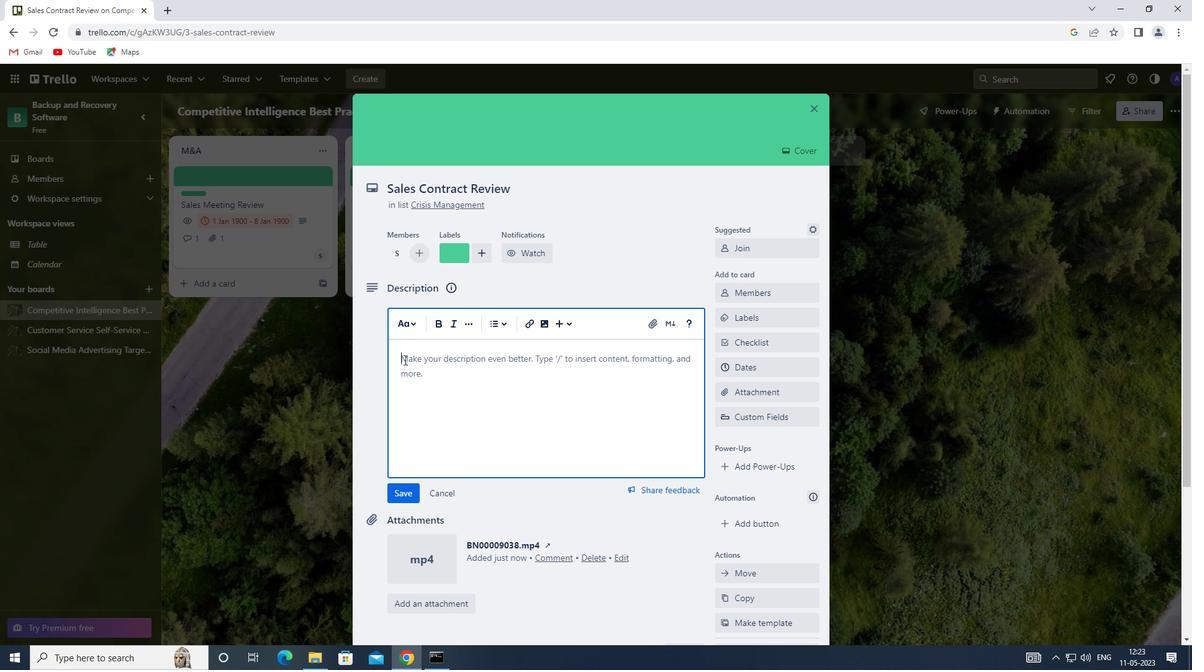 
Action: Mouse pressed left at (405, 365)
Screenshot: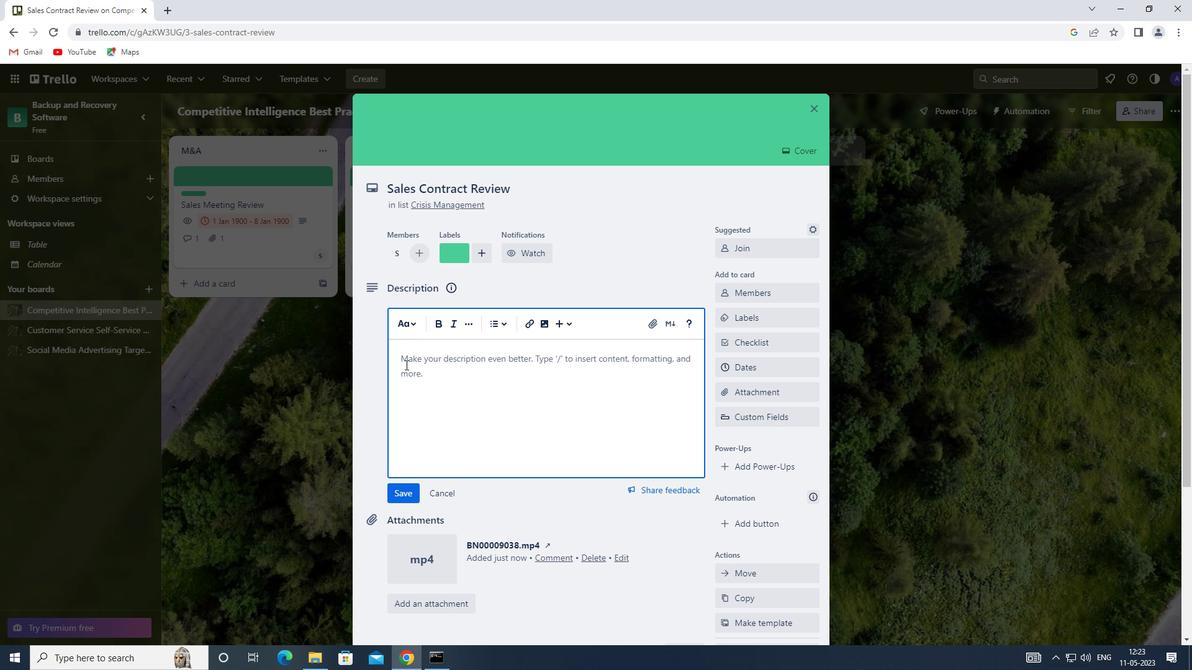 
Action: Key pressed <Key.shift><Key.shift><Key.shift><Key.shift><Key.shift><Key.shift><Key.shift><Key.shift><Key.shift><Key.shift><Key.shift><Key.shift>PLAN<Key.space>AND<Key.space>EXECUTE<Key.space>COMPANY<Key.space>TEAM-BUILDING<Key.space>CONFERENCE<Key.space>WITH<Key.space>GUEST<Key.space>SPEAKERS<Key.space>ON<Key.space>LEADERSHIP<Key.space>
Screenshot: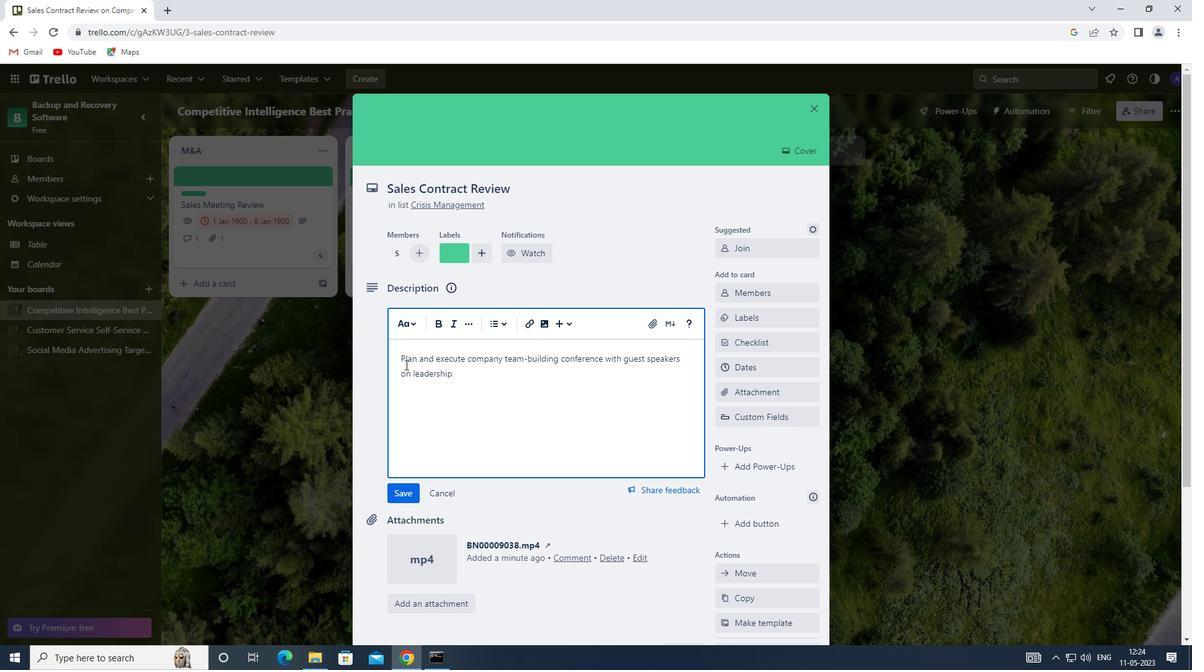 
Action: Mouse moved to (394, 489)
Screenshot: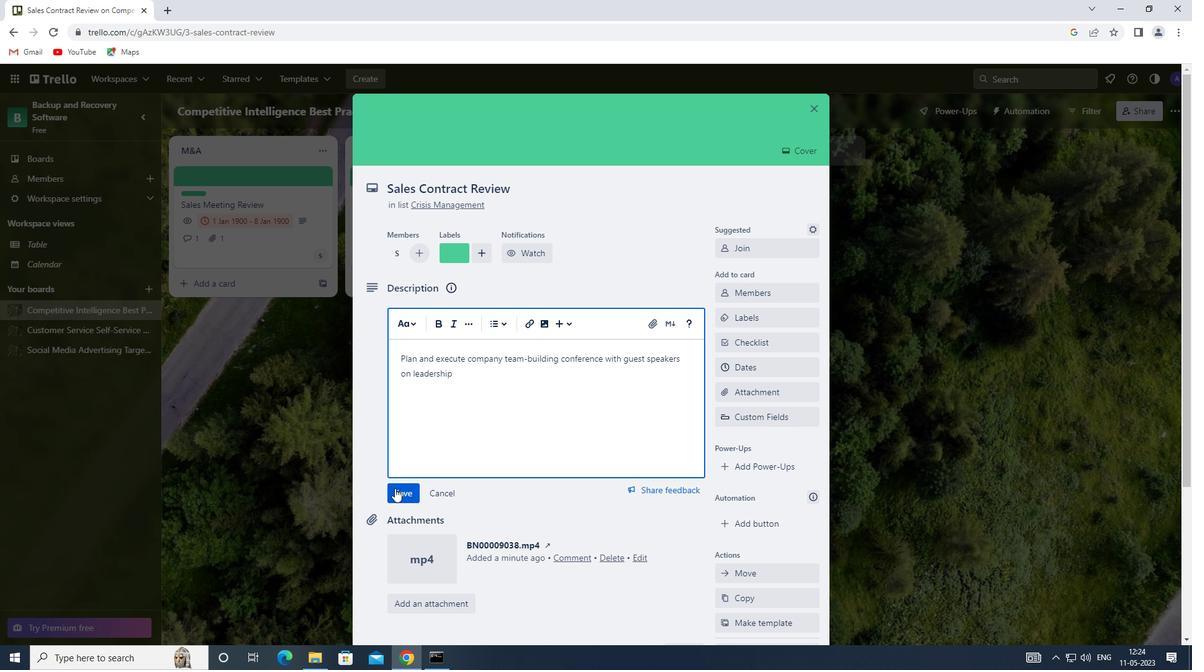 
Action: Mouse pressed left at (394, 489)
Screenshot: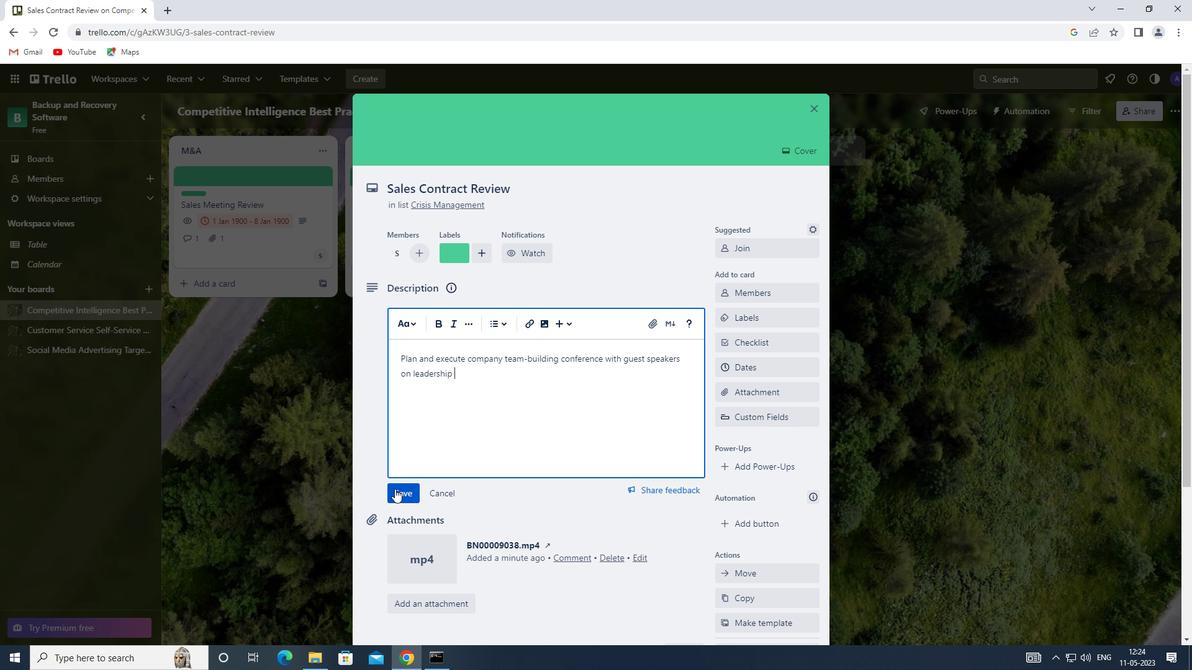 
Action: Mouse moved to (425, 442)
Screenshot: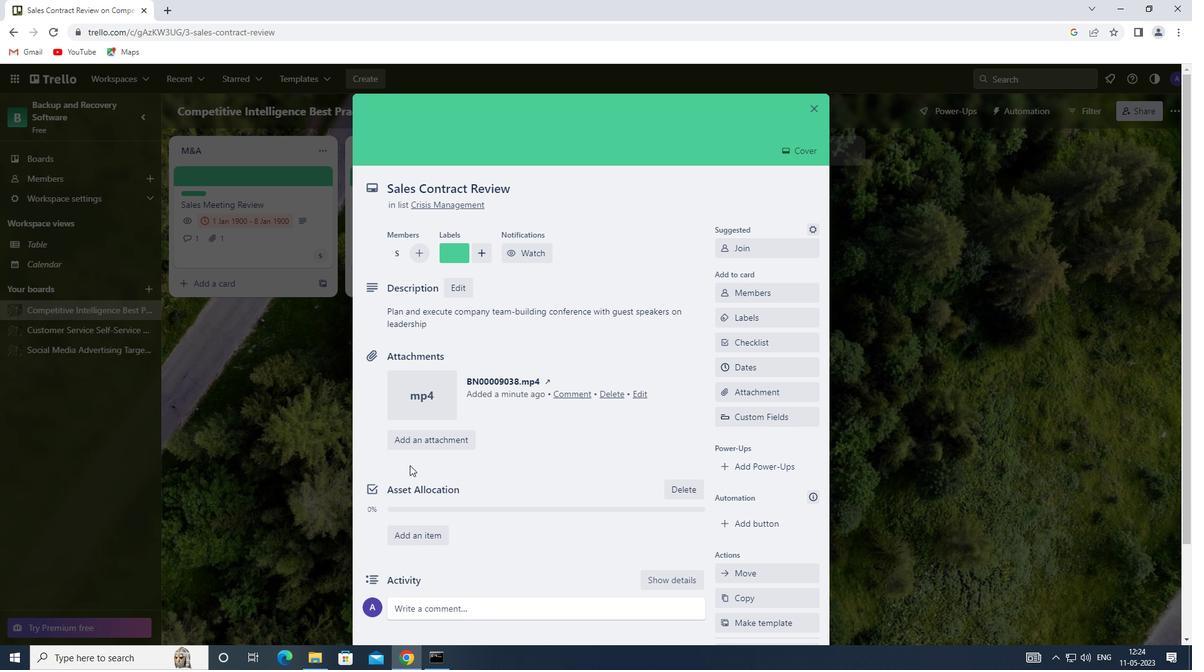 
Action: Mouse scrolled (425, 442) with delta (0, 0)
Screenshot: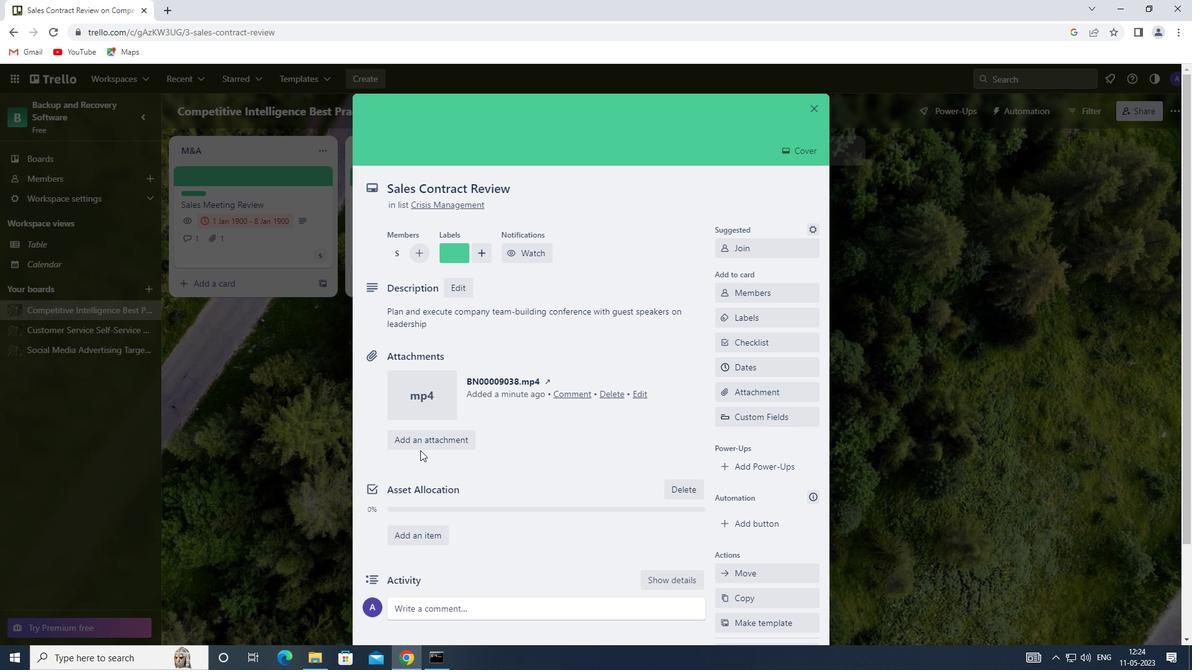 
Action: Mouse moved to (409, 545)
Screenshot: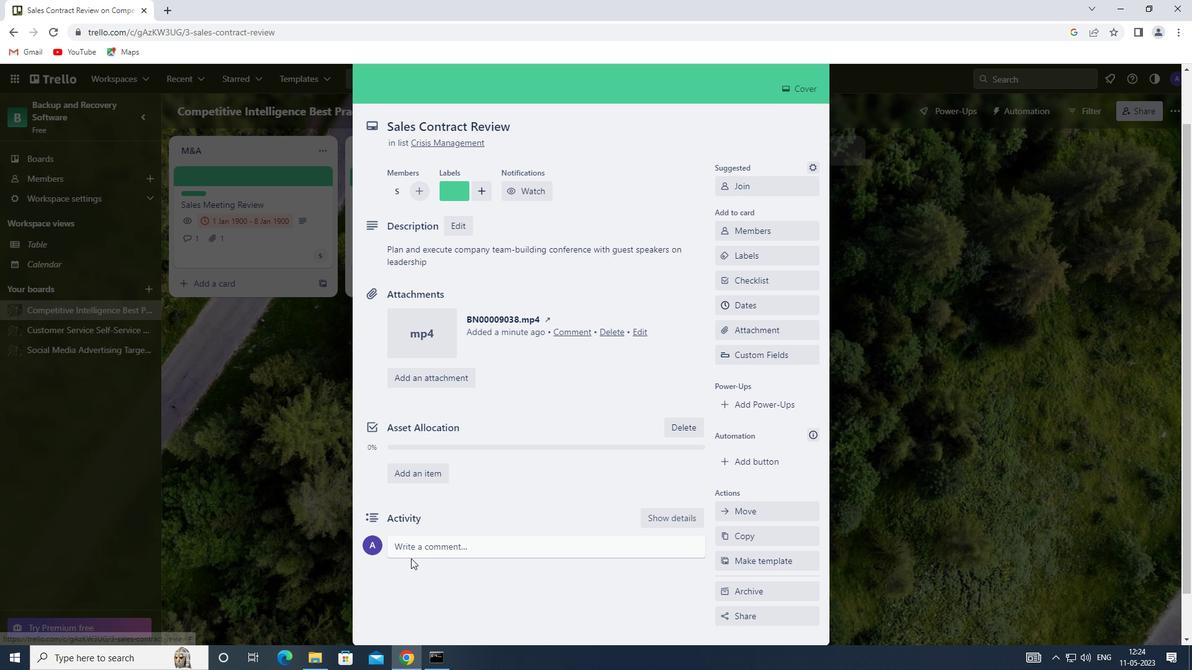 
Action: Mouse pressed left at (409, 545)
Screenshot: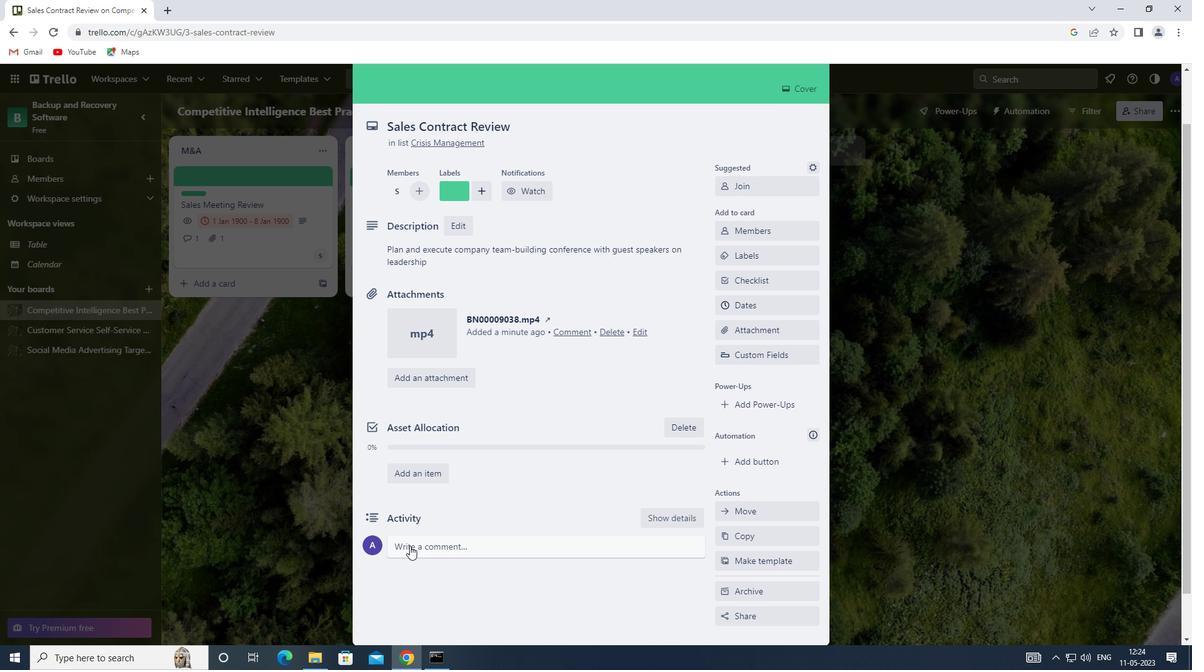 
Action: Mouse moved to (401, 589)
Screenshot: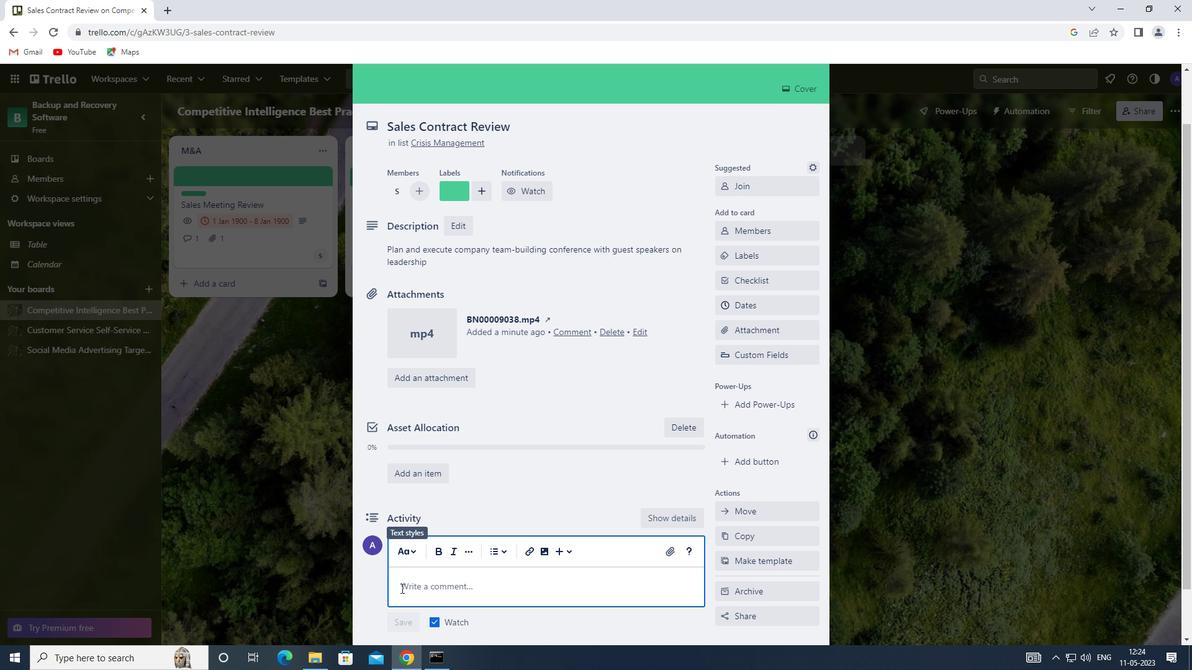 
Action: Mouse pressed left at (401, 589)
Screenshot: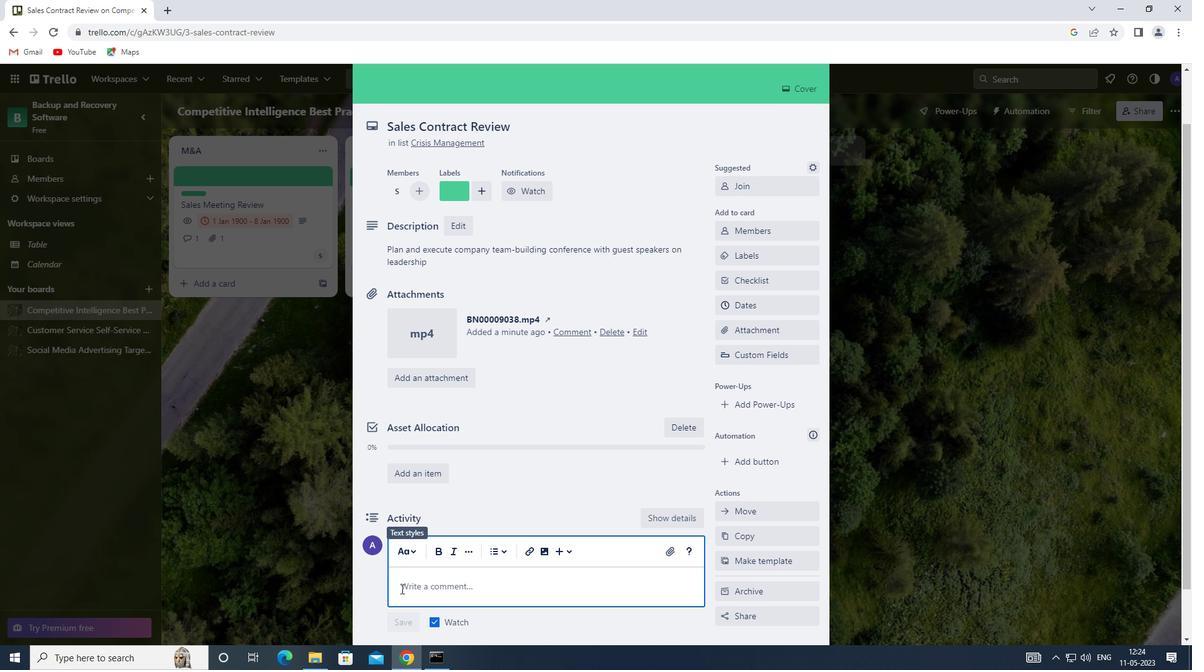 
Action: Key pressed <Key.shift>THIS<Key.space>TASK<Key.space>REQUIRES<Key.space>US<Key.space>Y<Key.backspace>Y<Key.backspace>TO<Key.space>BE<Key.space>ADAPTABLE<Key.space>AND<Key.space>FLEXIBLE,WILLING<Key.space>TO<Key.space>ADJUST<Key.space>OUR<Key.space>APPROACH<Key.space>AS<Key.space>NEEDED<Key.space>BASED<Key.space>ON<Key.space>NEW<Key.space>INFORMATION<Key.space>OR<Key.space>FEEDBACK
Screenshot: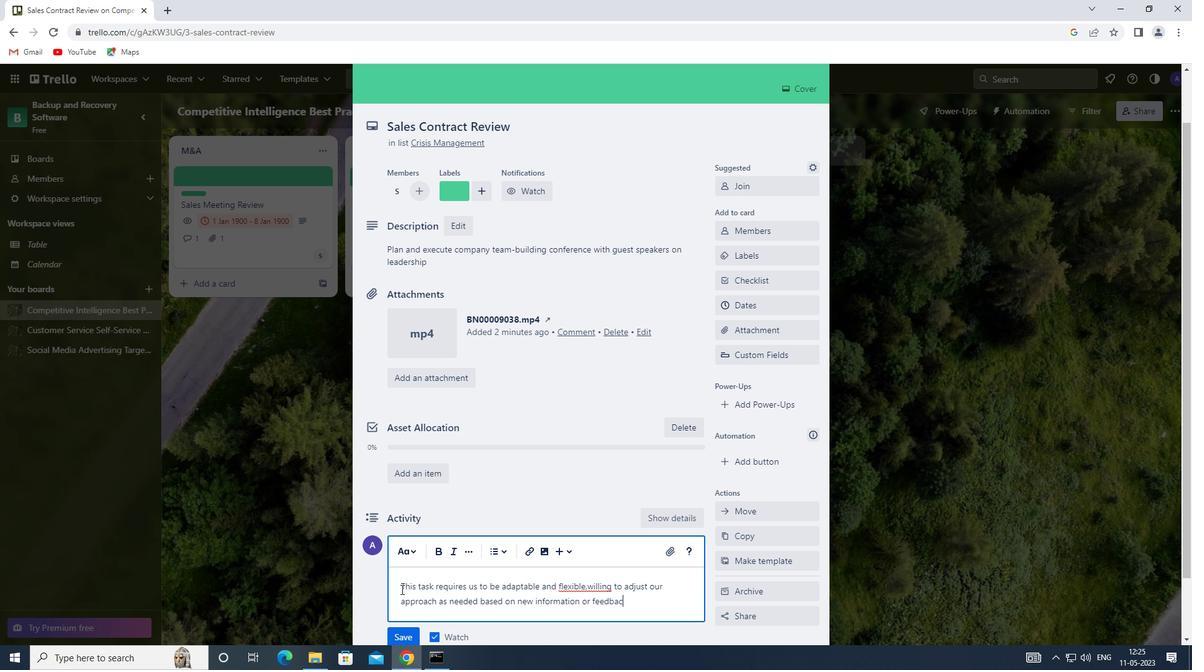 
Action: Mouse moved to (389, 636)
Screenshot: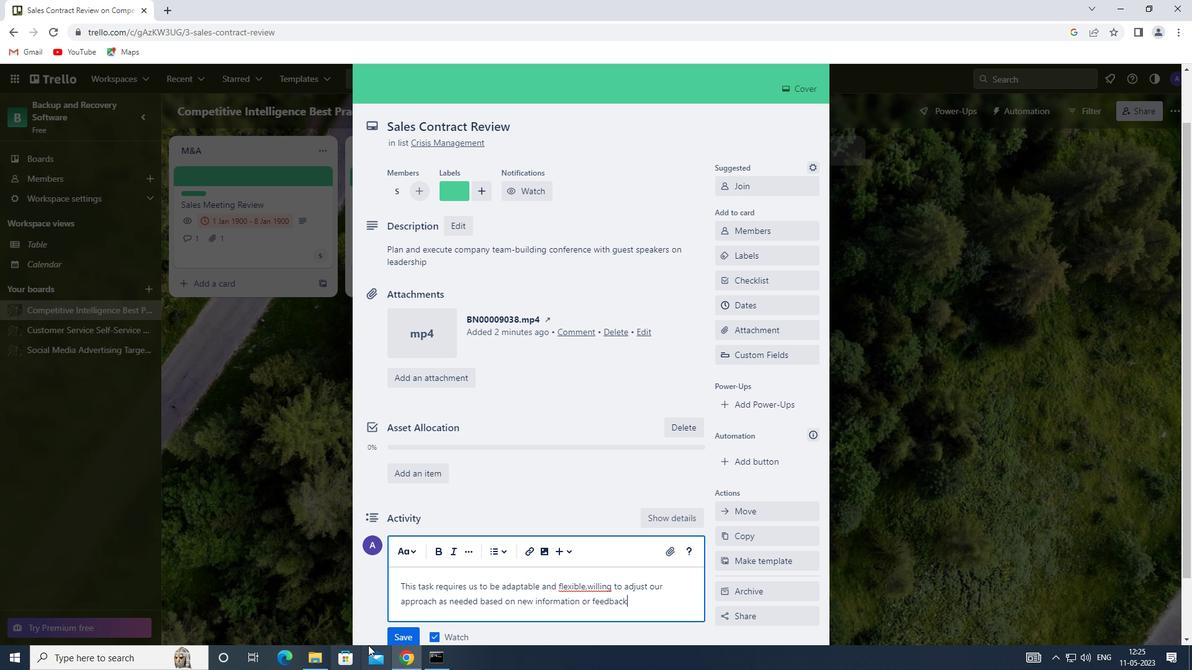 
Action: Mouse pressed left at (389, 636)
Screenshot: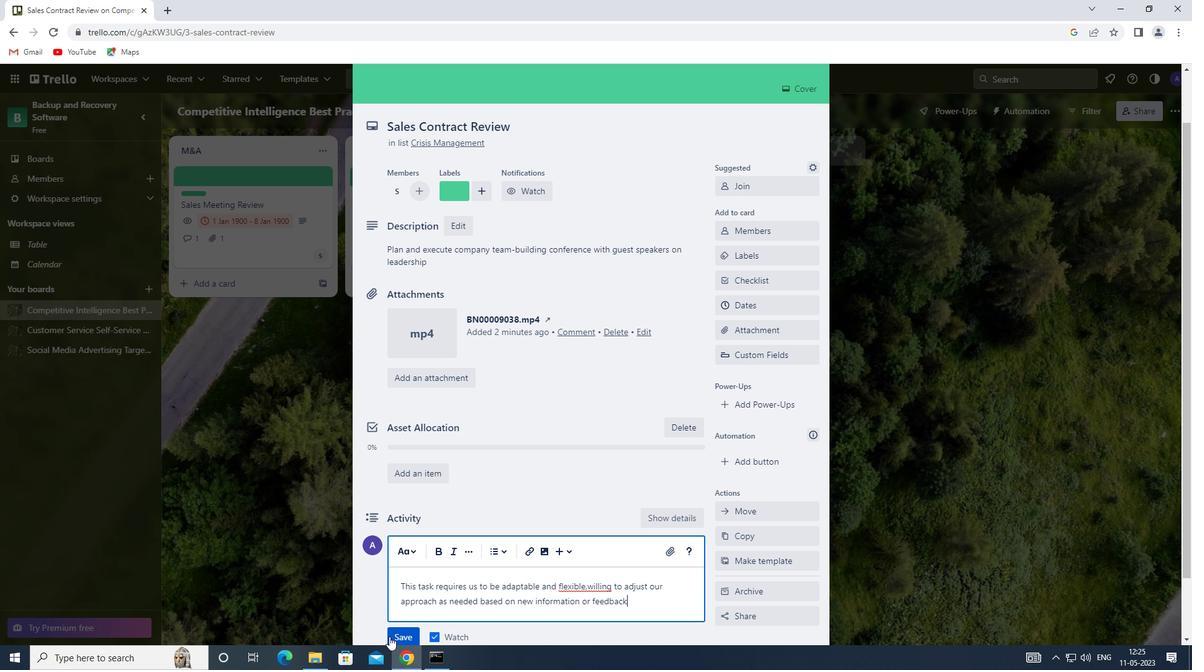 
Action: Mouse moved to (745, 308)
Screenshot: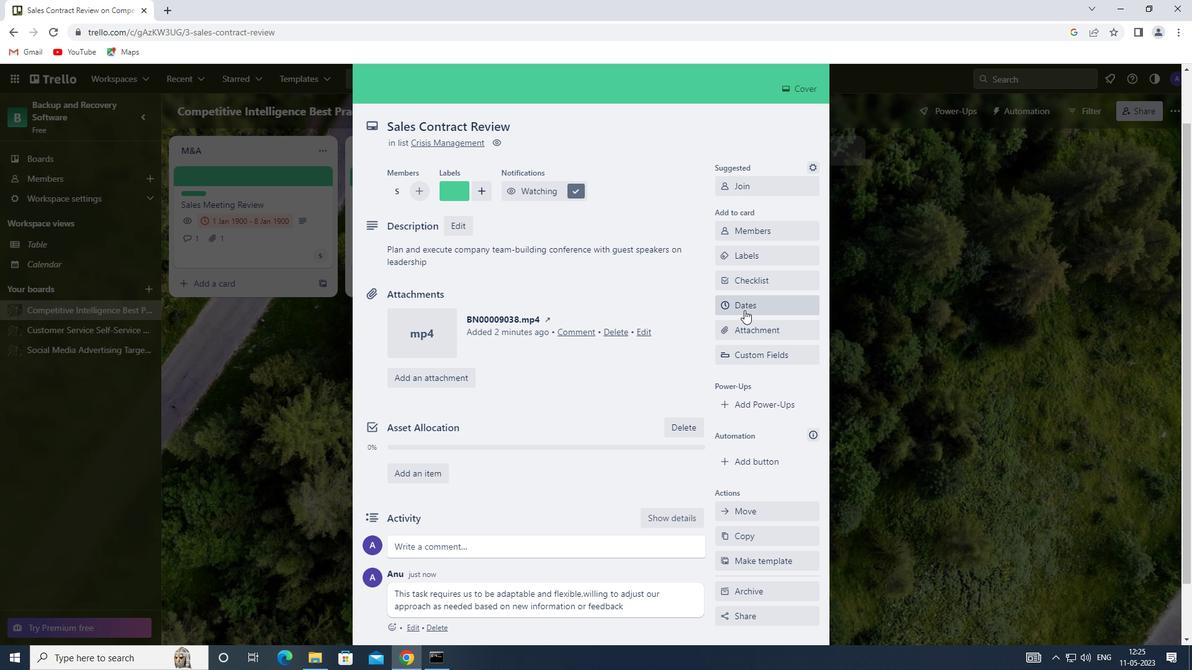
Action: Mouse pressed left at (745, 308)
Screenshot: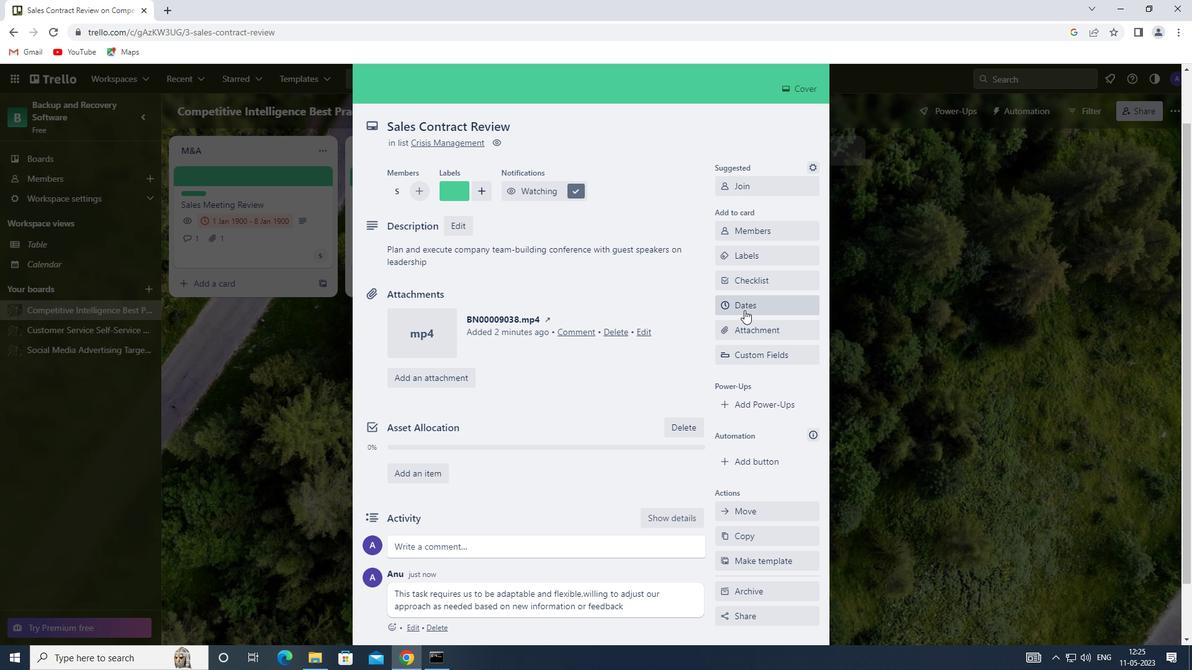 
Action: Mouse moved to (726, 337)
Screenshot: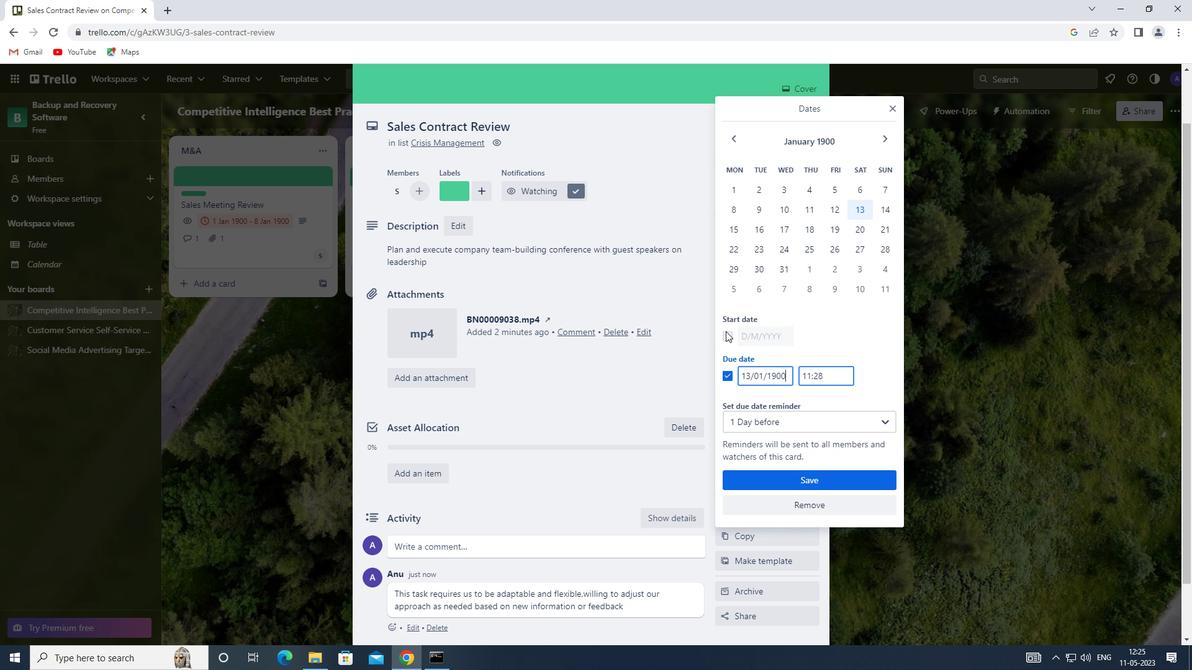 
Action: Mouse pressed left at (726, 337)
Screenshot: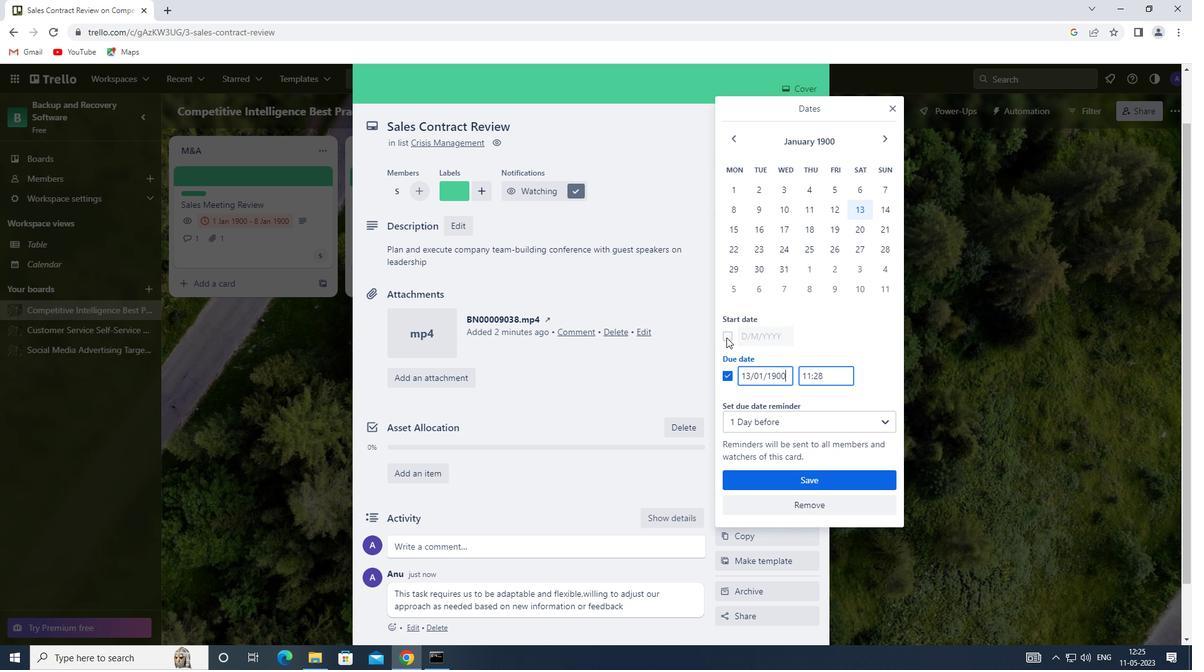 
Action: Mouse moved to (879, 181)
Screenshot: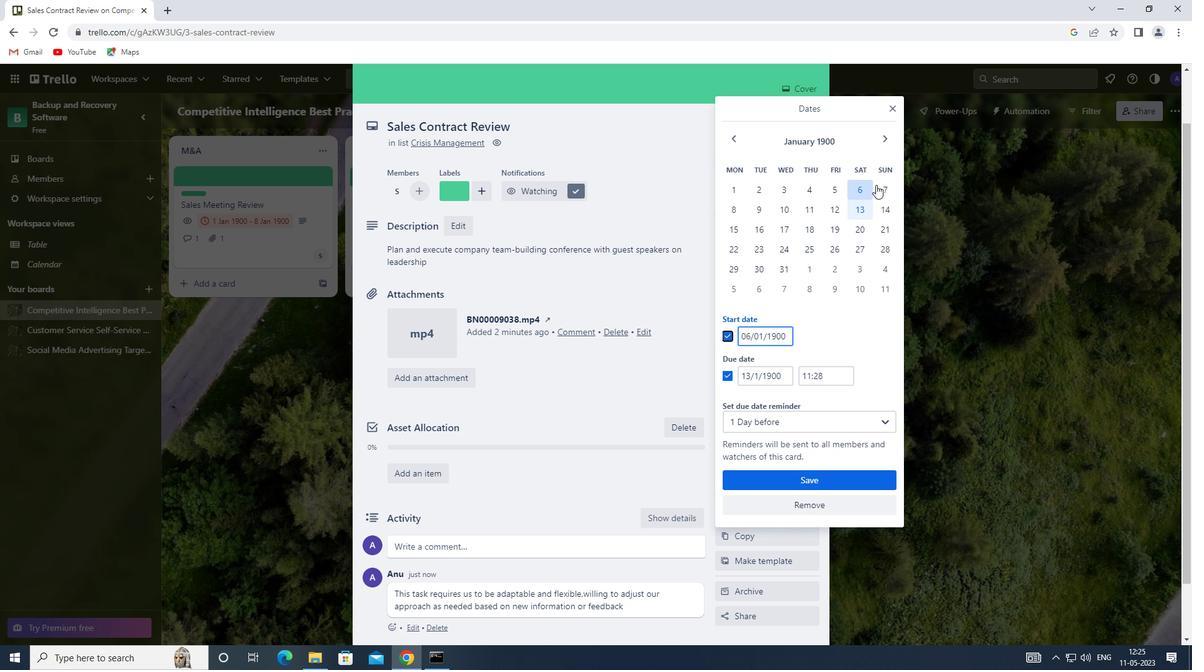
Action: Mouse pressed left at (879, 181)
Screenshot: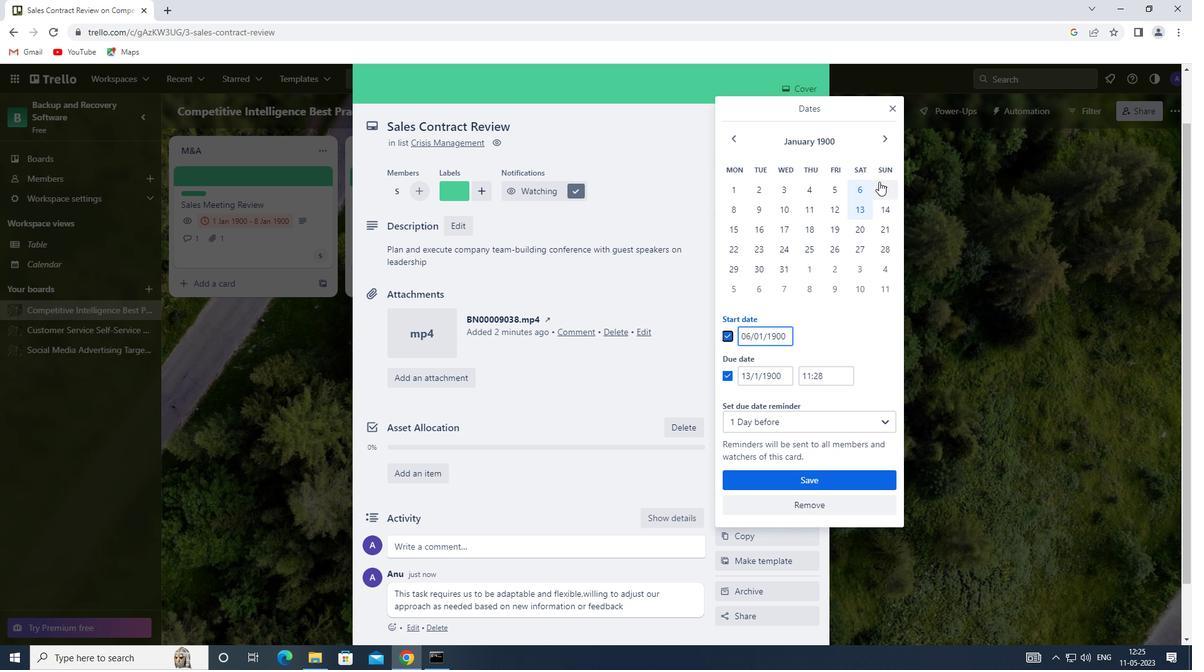
Action: Mouse moved to (885, 214)
Screenshot: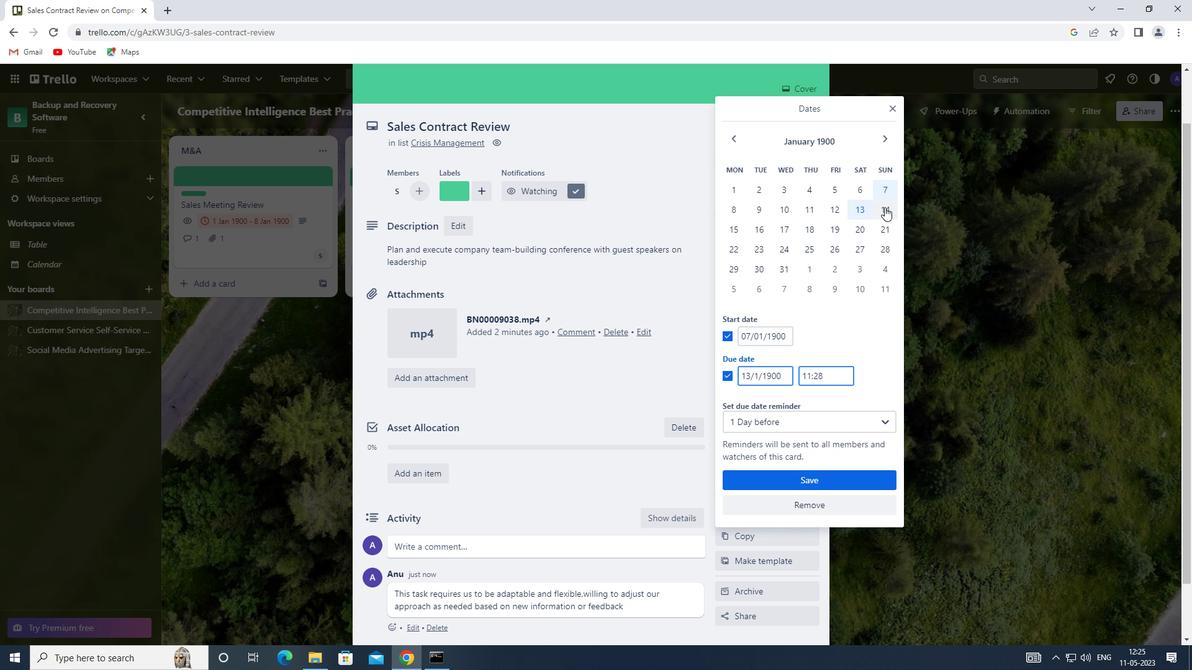 
Action: Mouse pressed left at (885, 214)
Screenshot: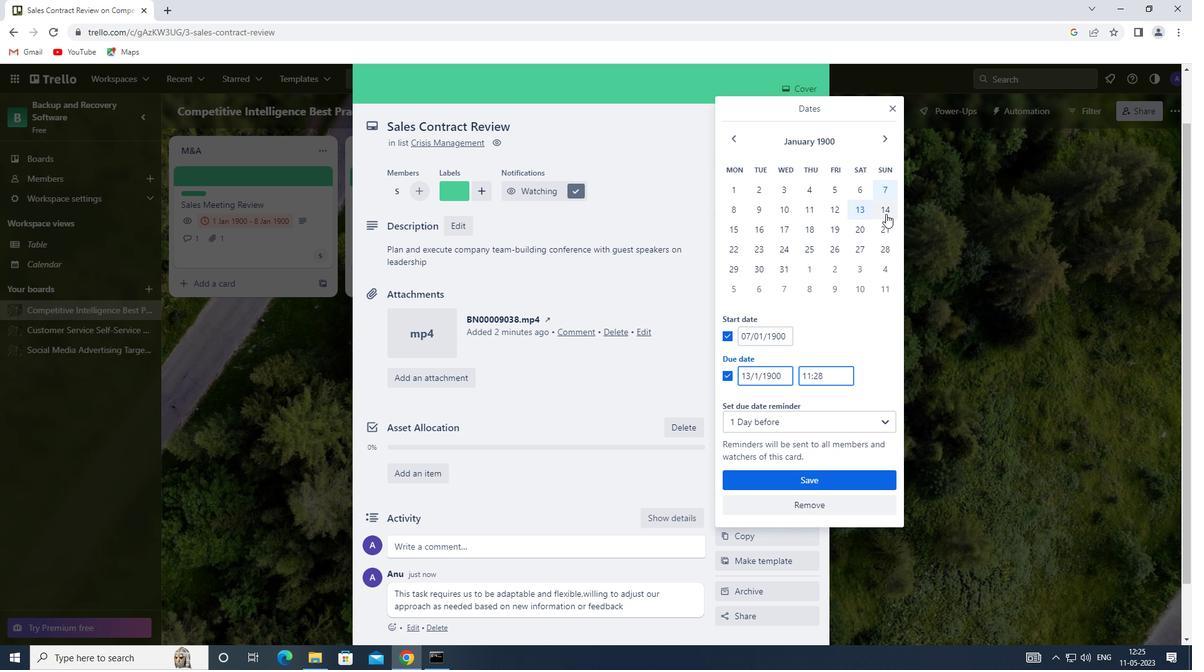 
Action: Mouse moved to (815, 483)
Screenshot: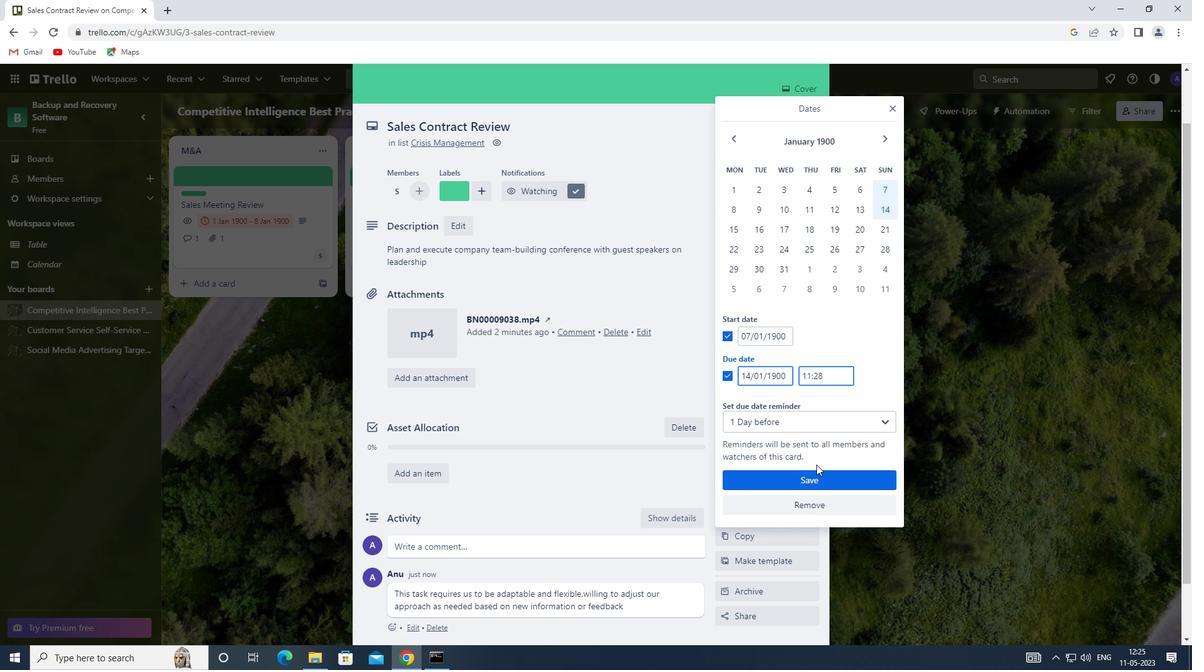 
Action: Mouse pressed left at (815, 483)
Screenshot: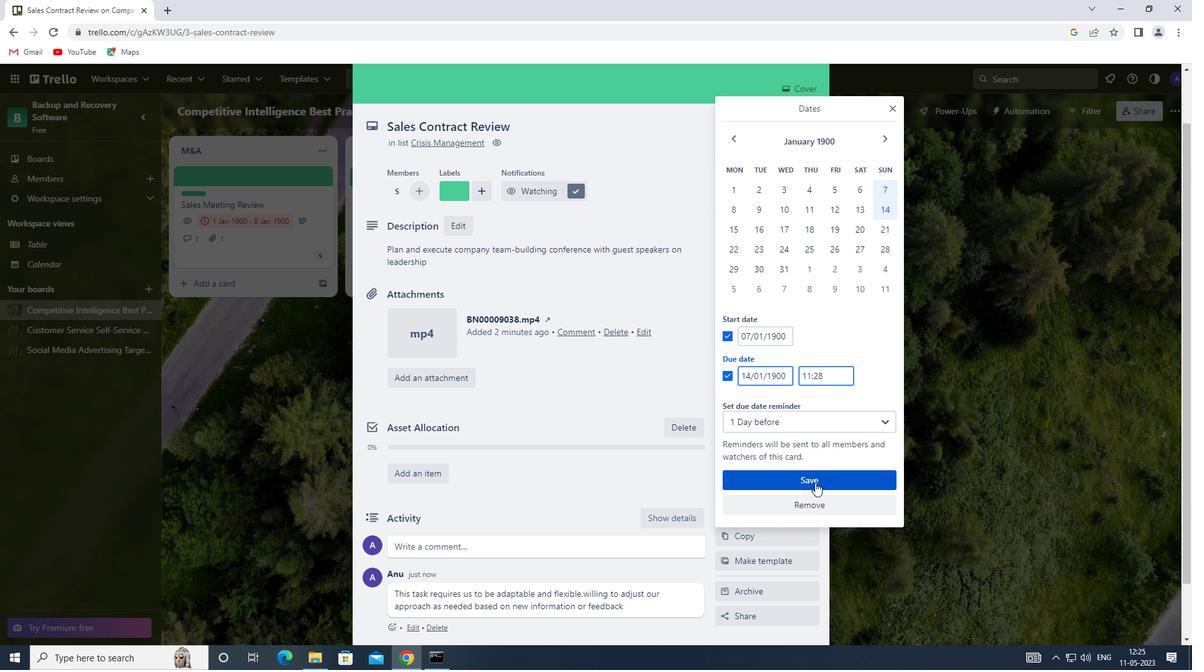 
Action: Mouse moved to (867, 358)
Screenshot: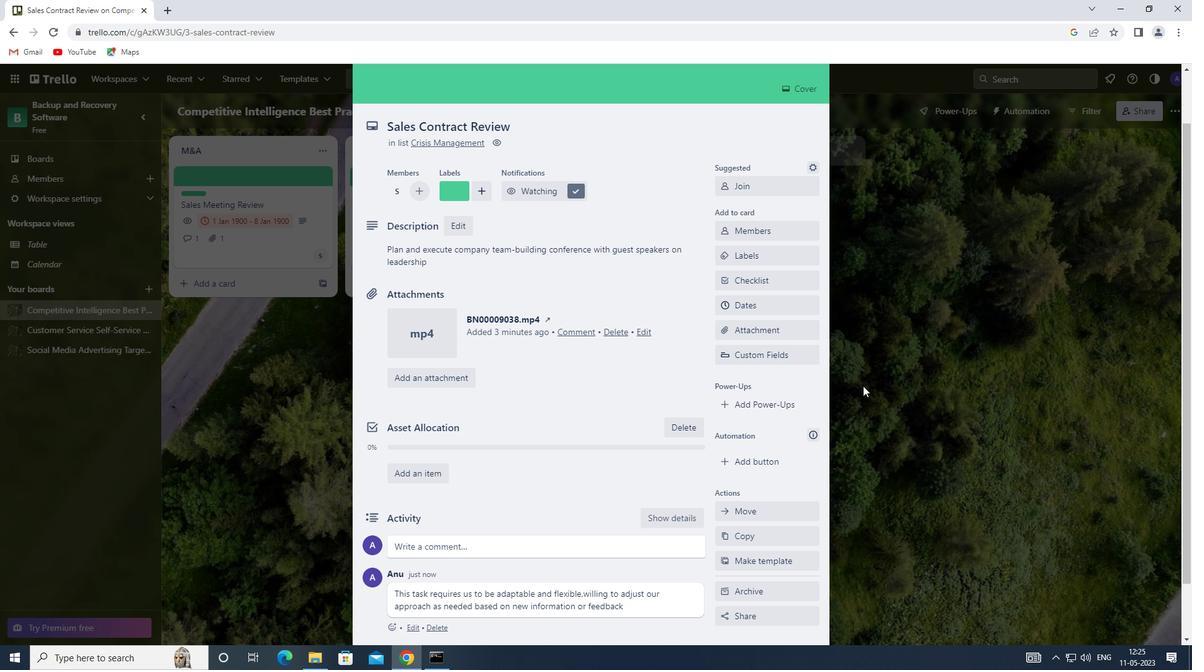 
Action: Mouse pressed left at (867, 358)
Screenshot: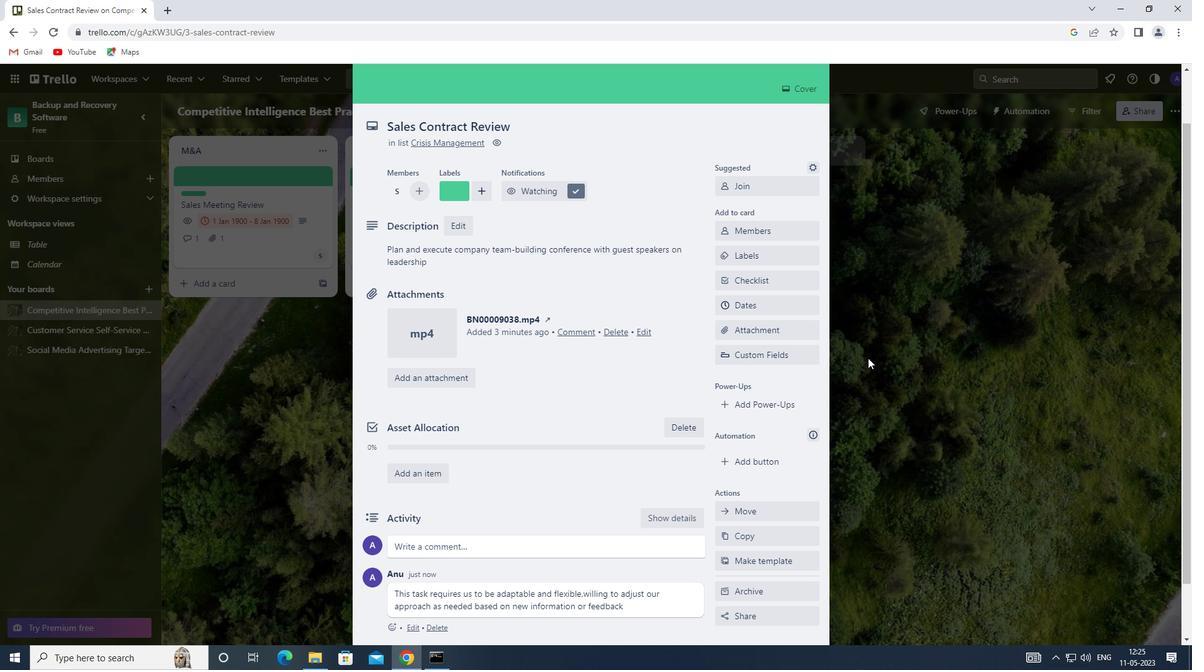 
